 Task: Select Convenience. Add to cart, from Total Wine & More for 1123 Parrill Court, Portage, Indiana 46368, Cell Number 219-406-4695, following items : Jack Daniels Single Barrel Select (375 ml) - 1,_x000D_
H.K. Anderson Peanut Butter Pretzels - 2
Action: Mouse moved to (329, 150)
Screenshot: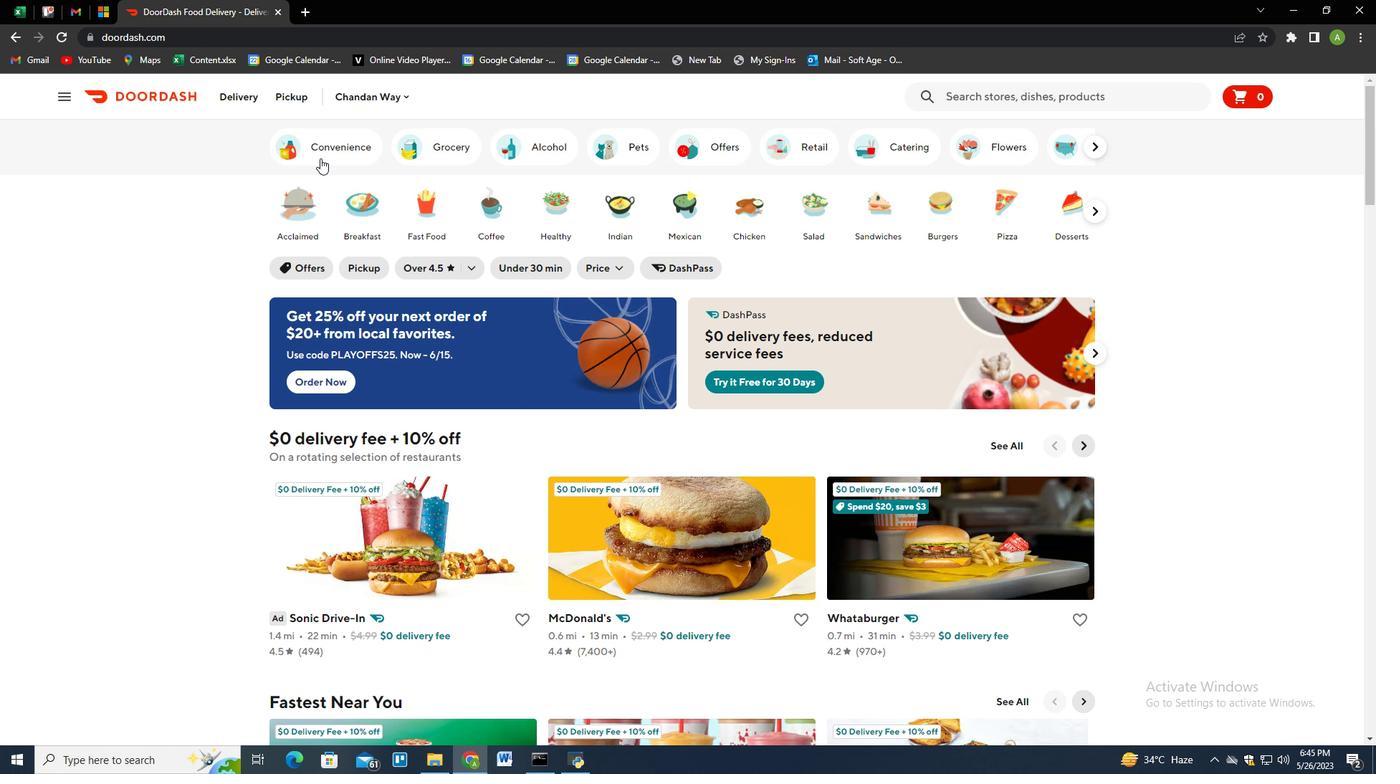 
Action: Mouse pressed left at (329, 150)
Screenshot: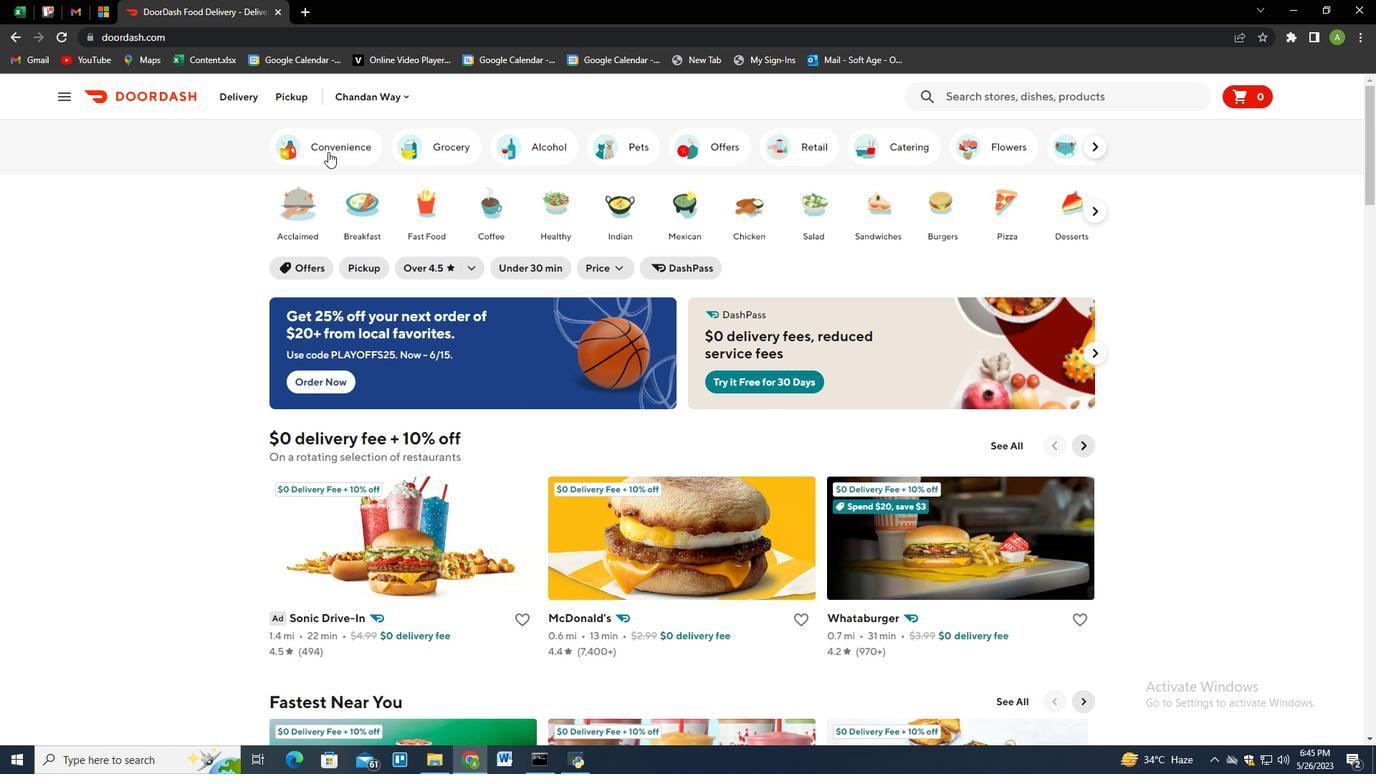 
Action: Mouse moved to (673, 508)
Screenshot: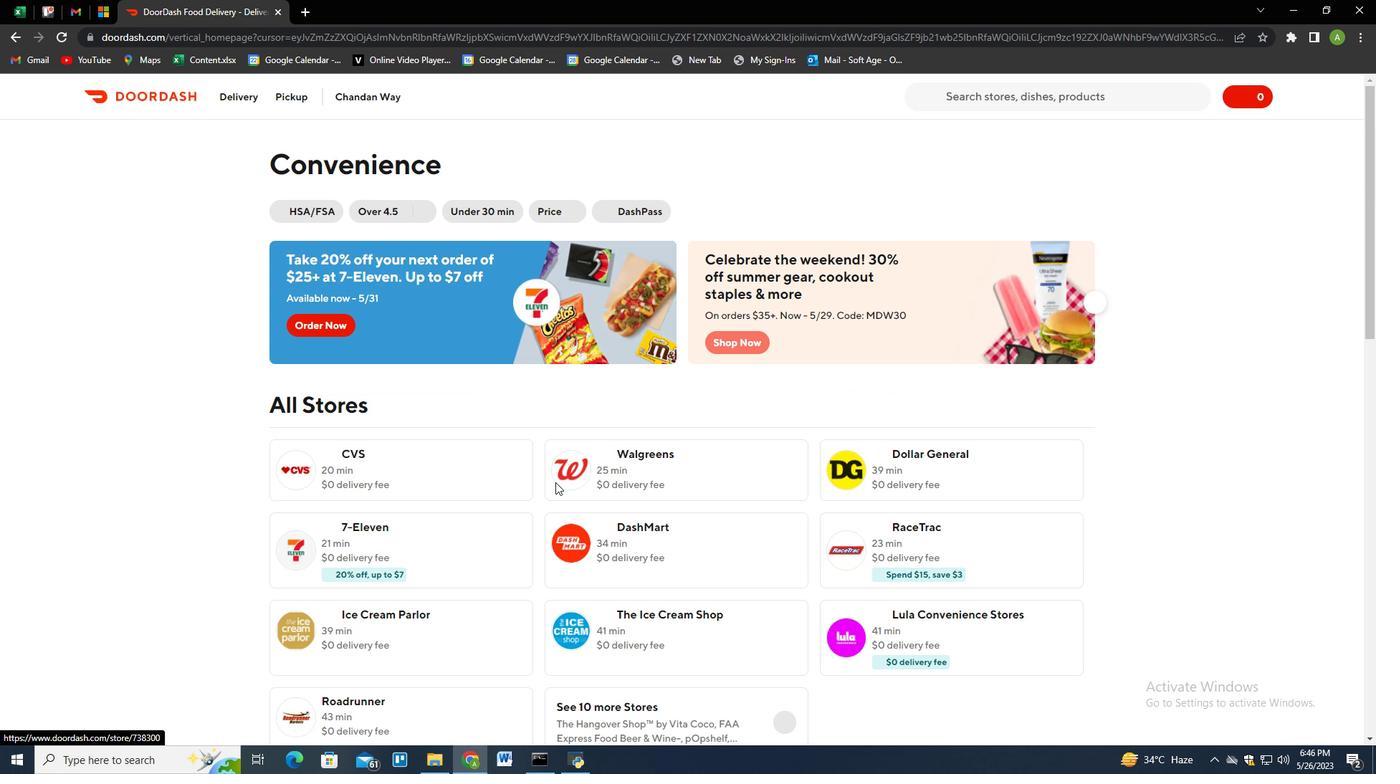 
Action: Mouse scrolled (673, 507) with delta (0, 0)
Screenshot: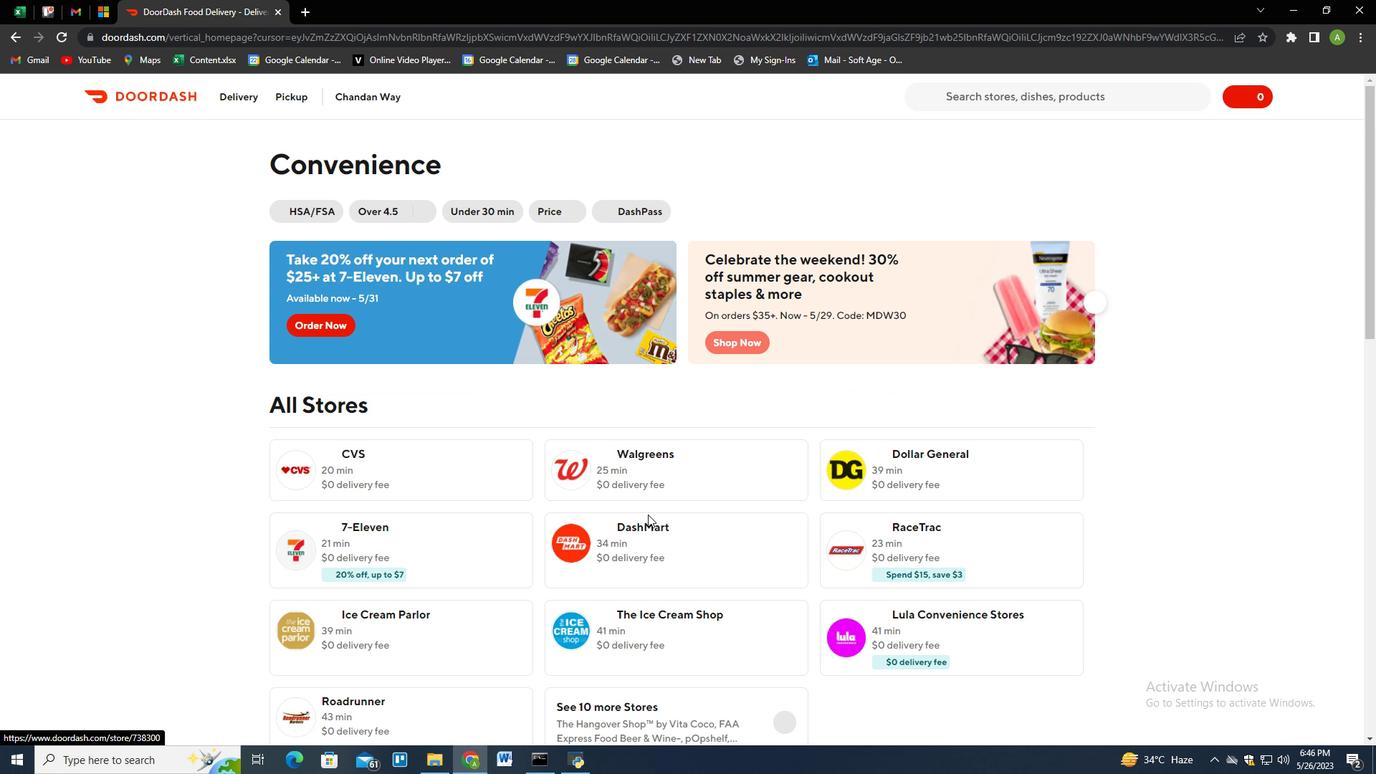 
Action: Mouse scrolled (673, 507) with delta (0, 0)
Screenshot: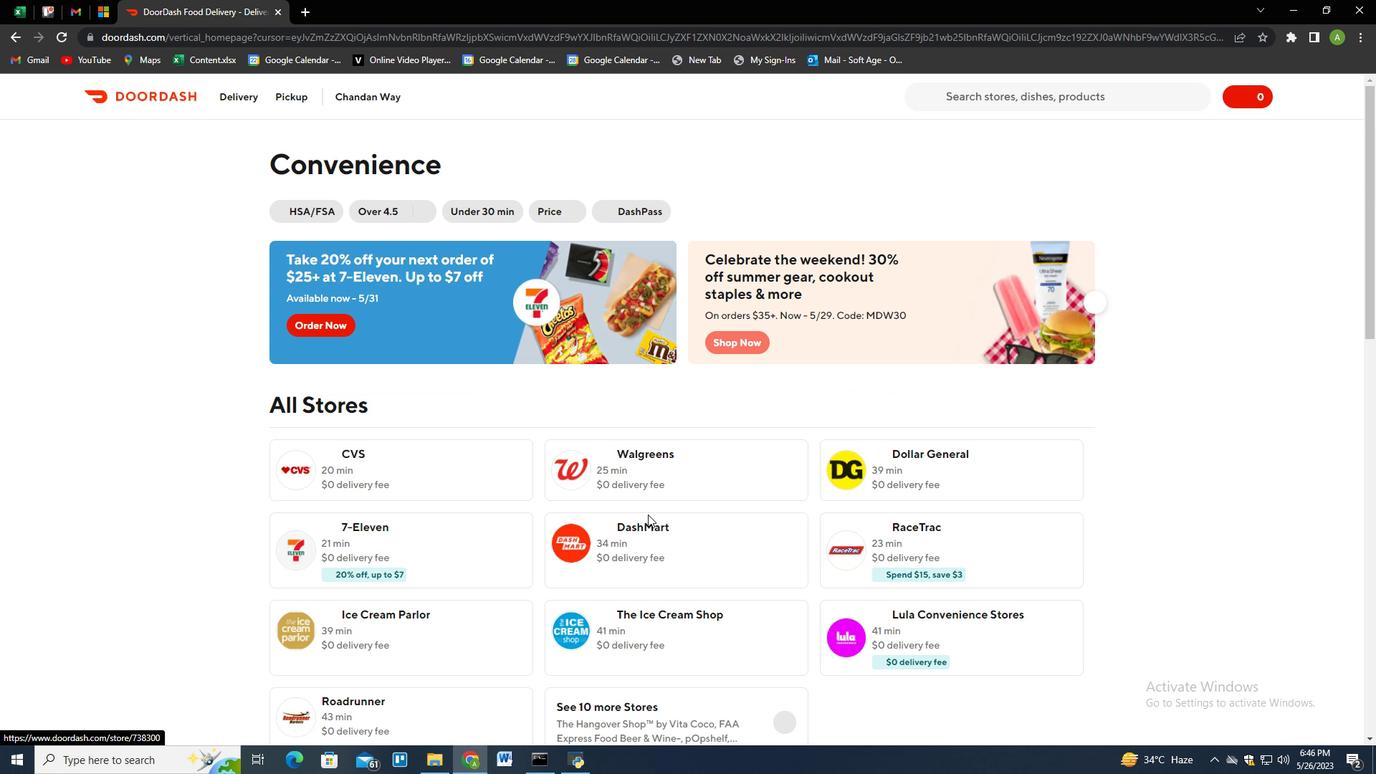 
Action: Mouse scrolled (673, 507) with delta (0, 0)
Screenshot: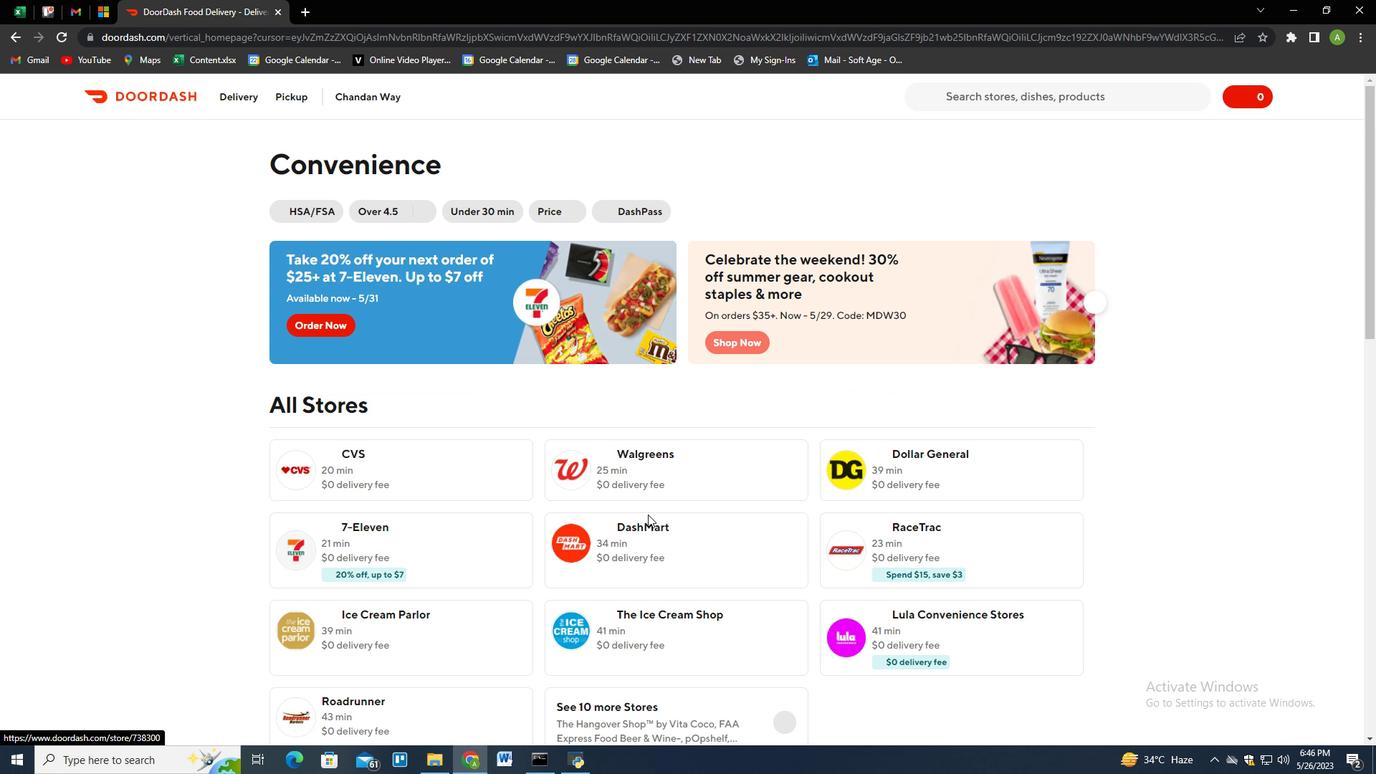 
Action: Mouse scrolled (673, 507) with delta (0, 0)
Screenshot: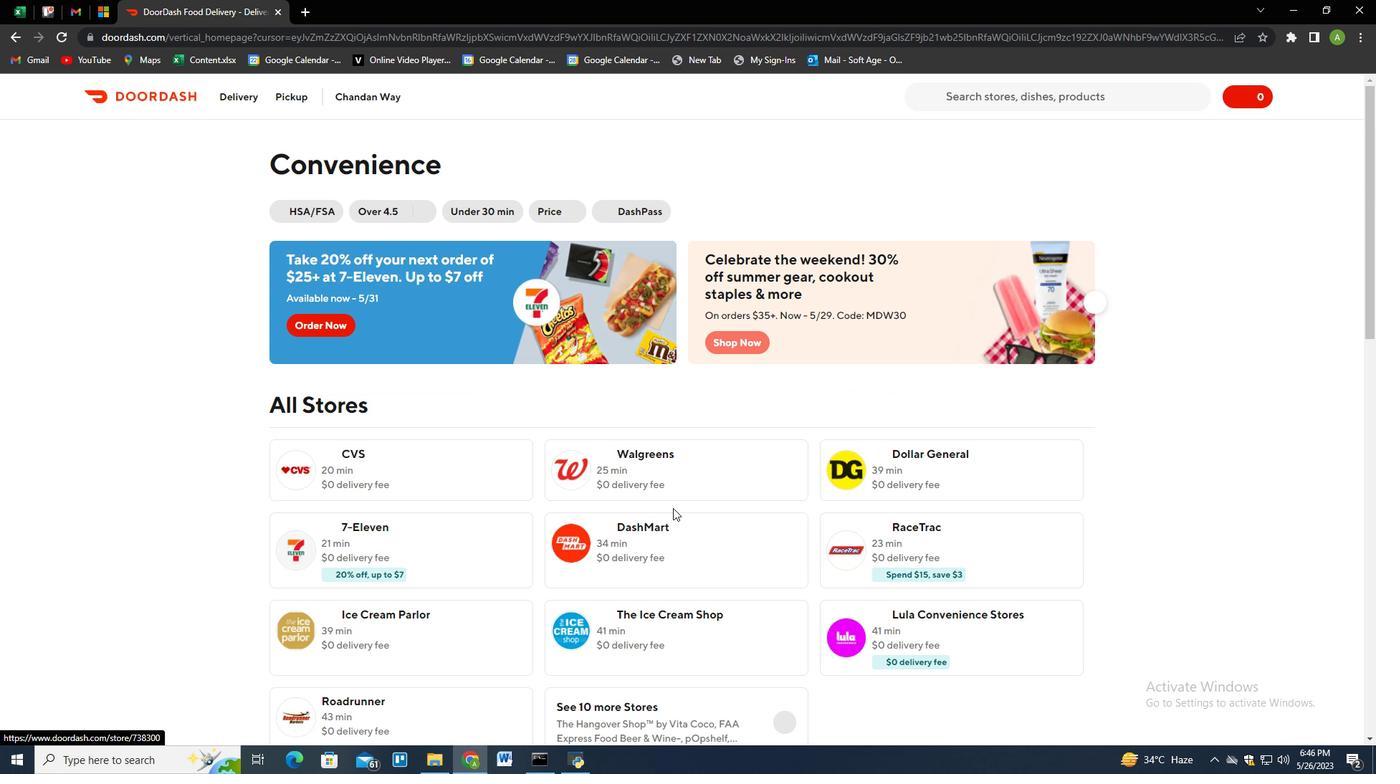 
Action: Mouse moved to (777, 430)
Screenshot: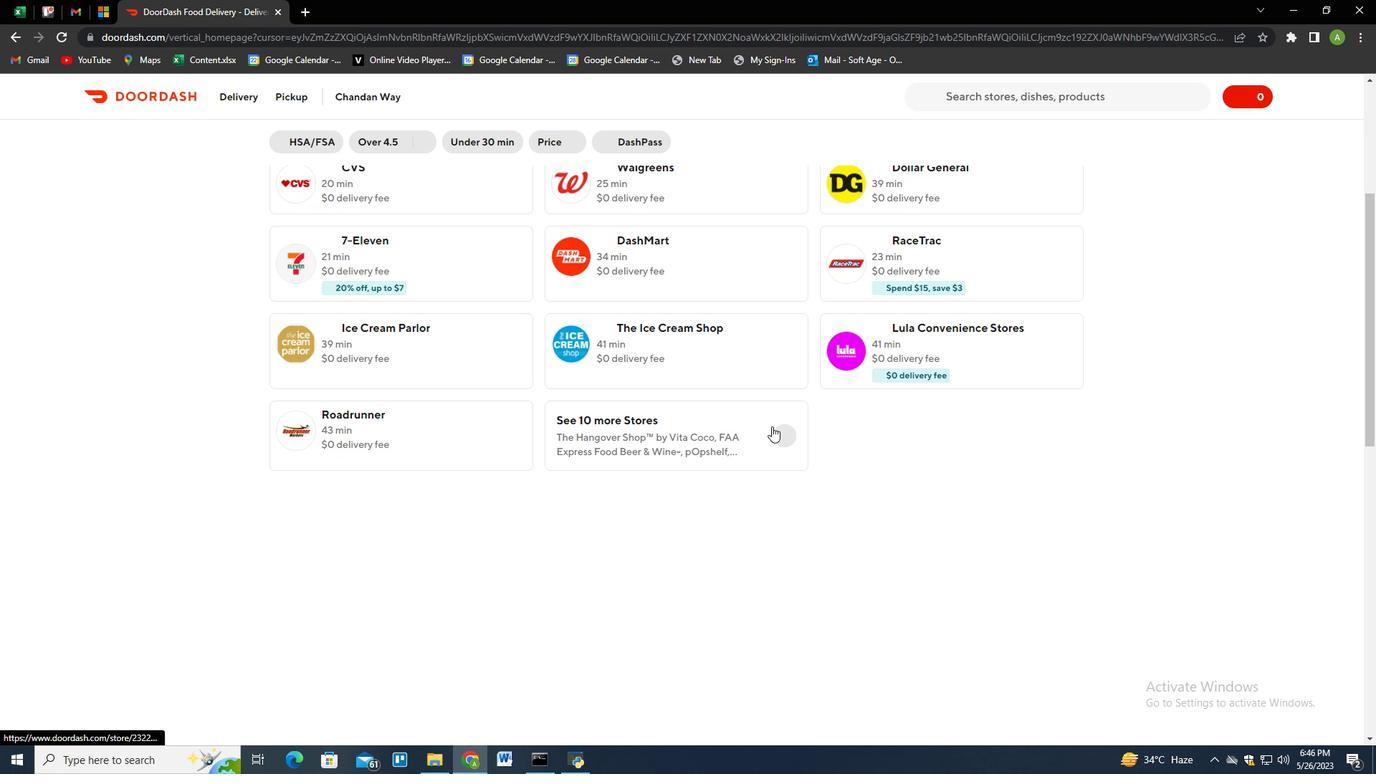 
Action: Mouse pressed left at (777, 430)
Screenshot: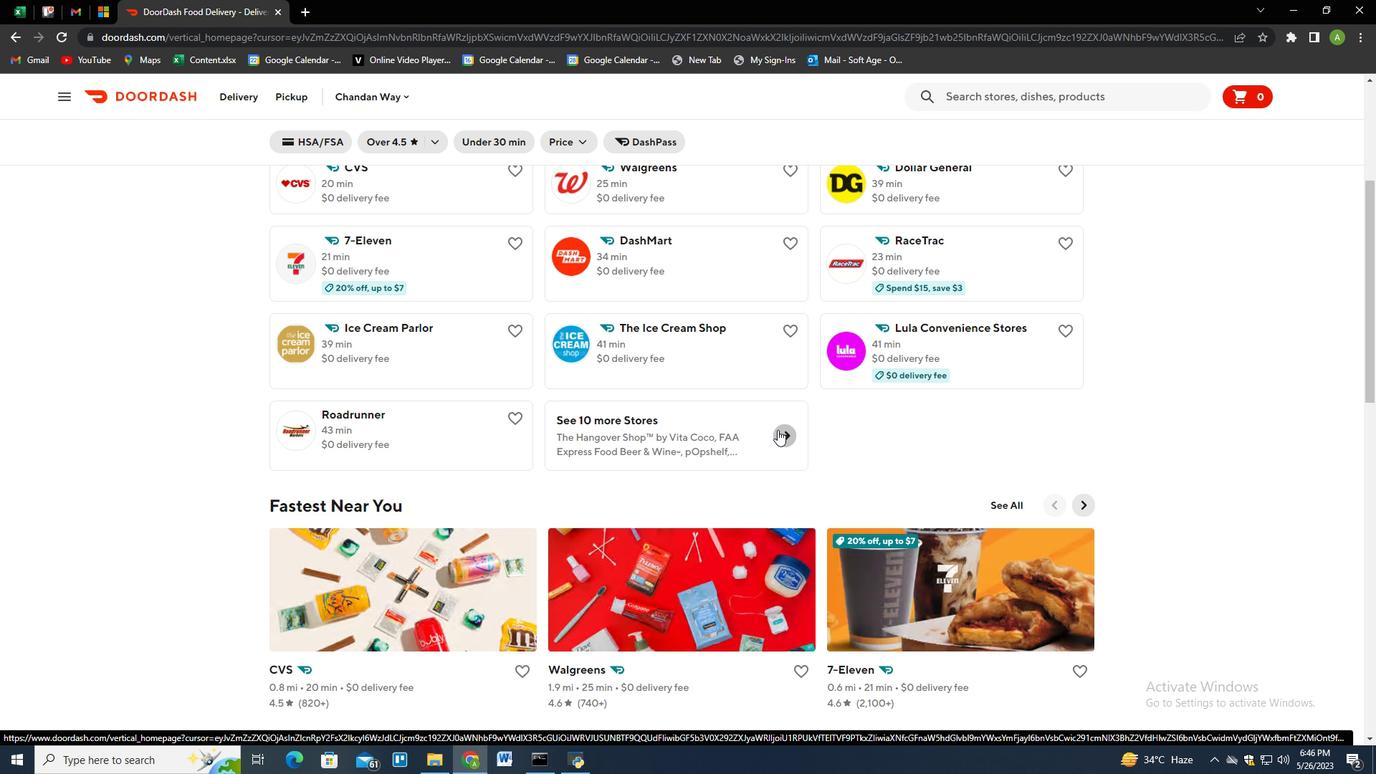 
Action: Mouse moved to (419, 606)
Screenshot: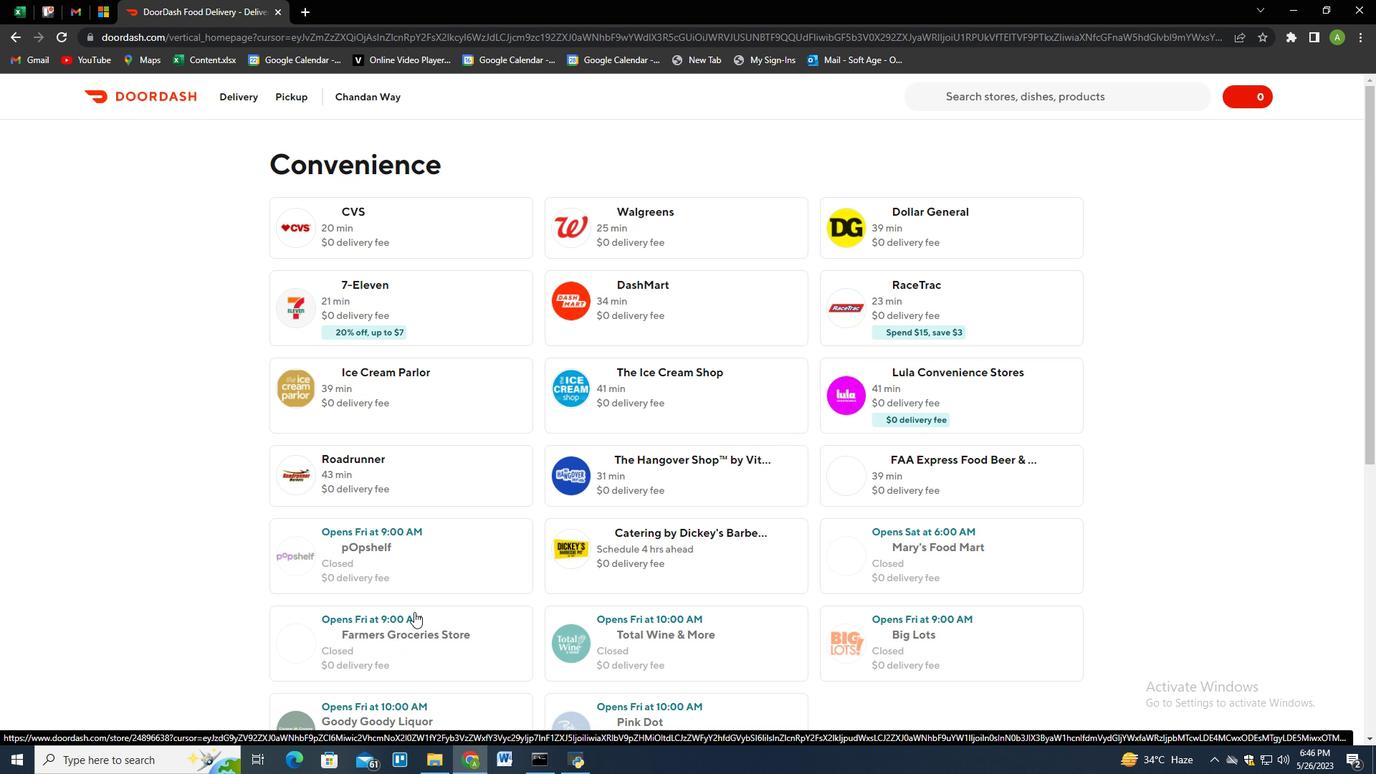 
Action: Mouse scrolled (419, 605) with delta (0, 0)
Screenshot: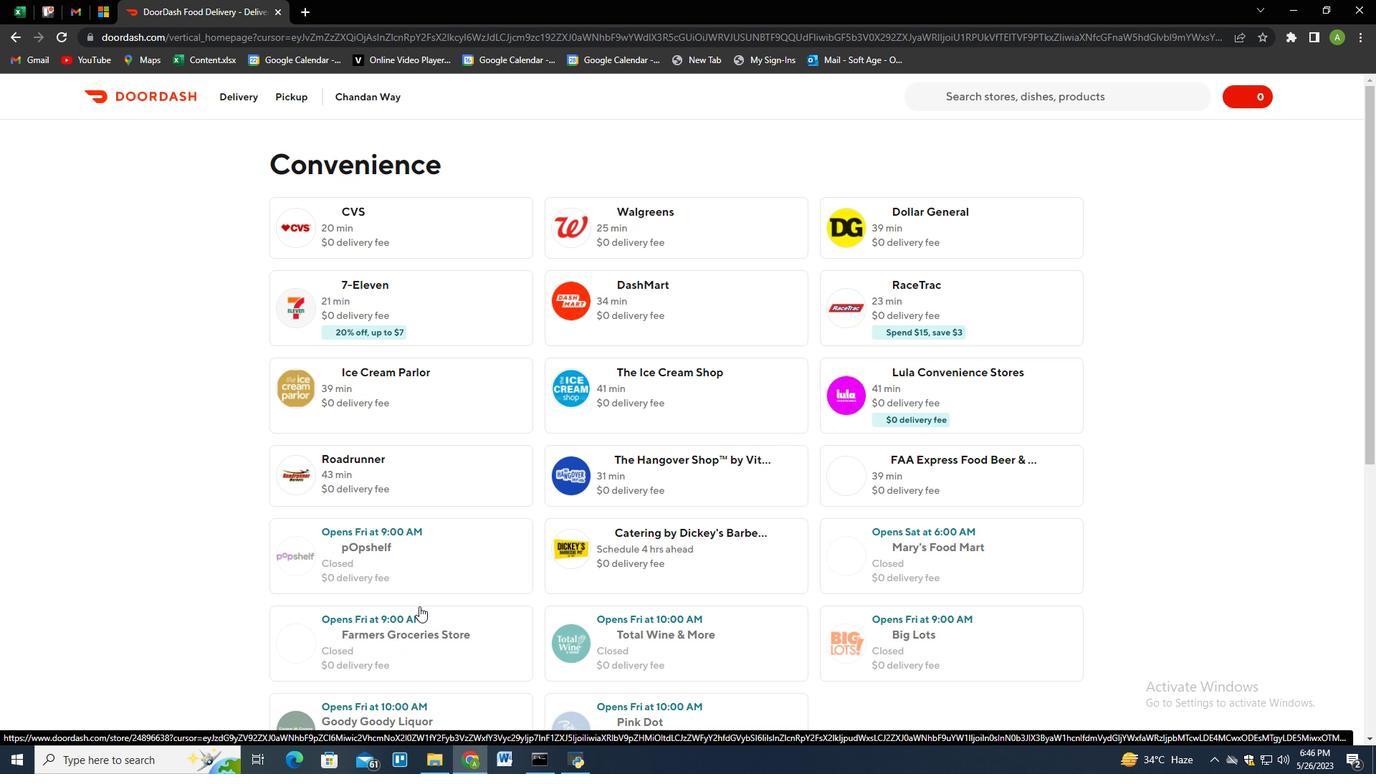
Action: Mouse moved to (590, 561)
Screenshot: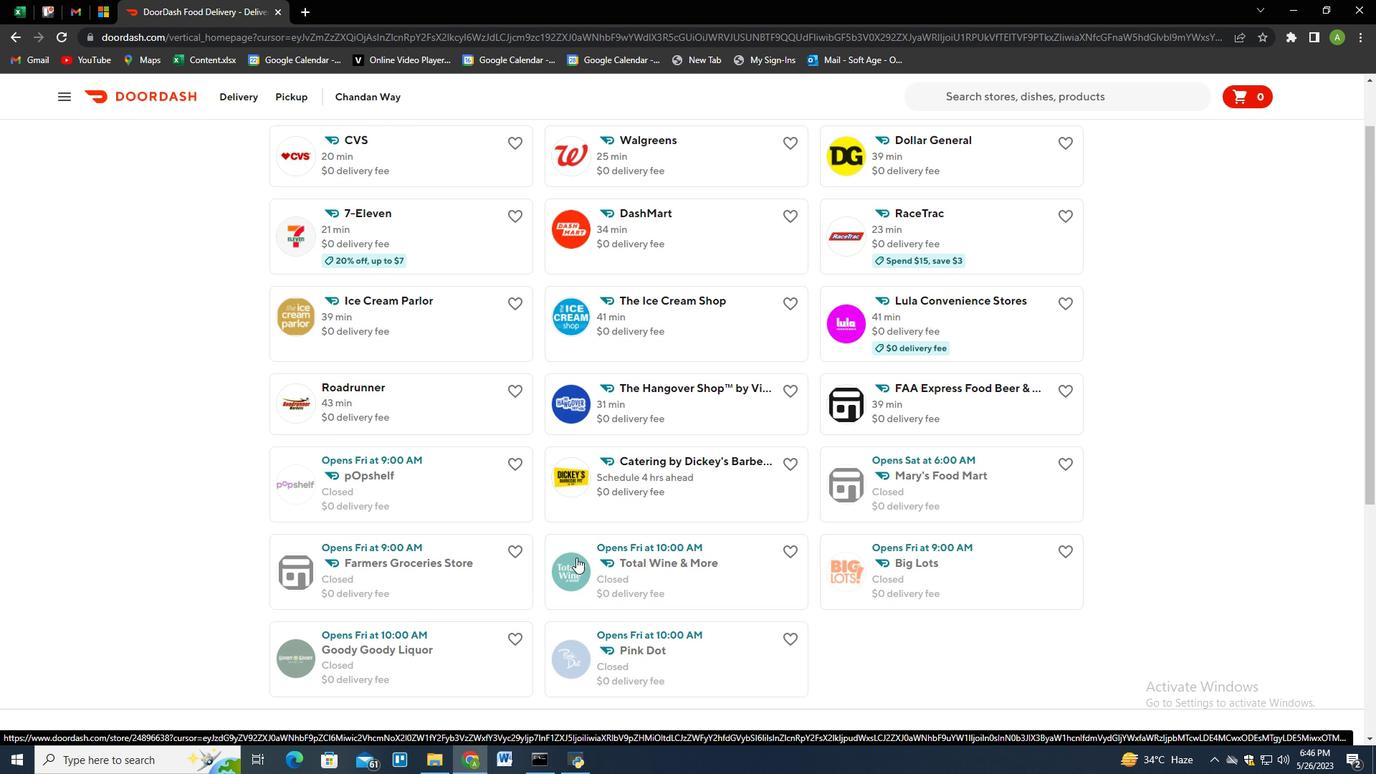 
Action: Mouse pressed left at (590, 561)
Screenshot: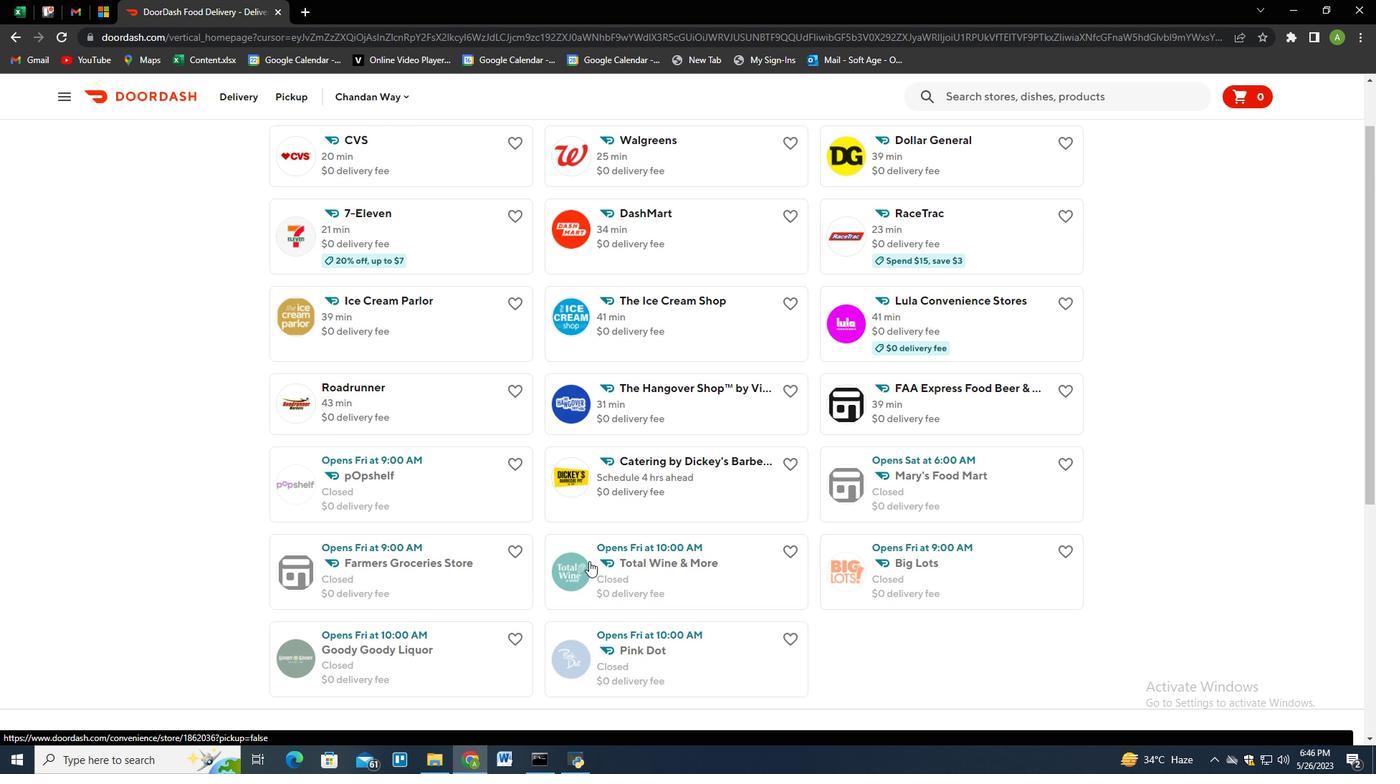 
Action: Mouse moved to (299, 93)
Screenshot: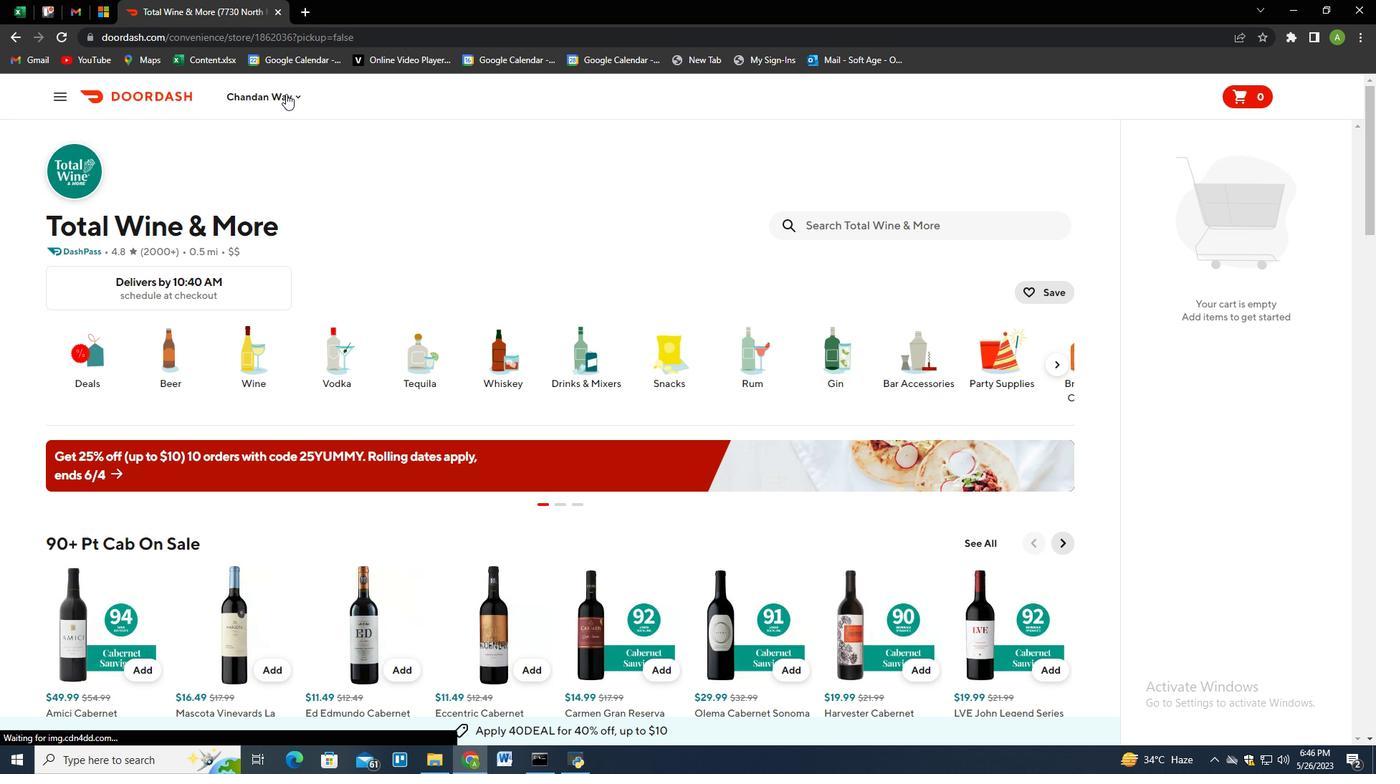 
Action: Mouse pressed left at (299, 93)
Screenshot: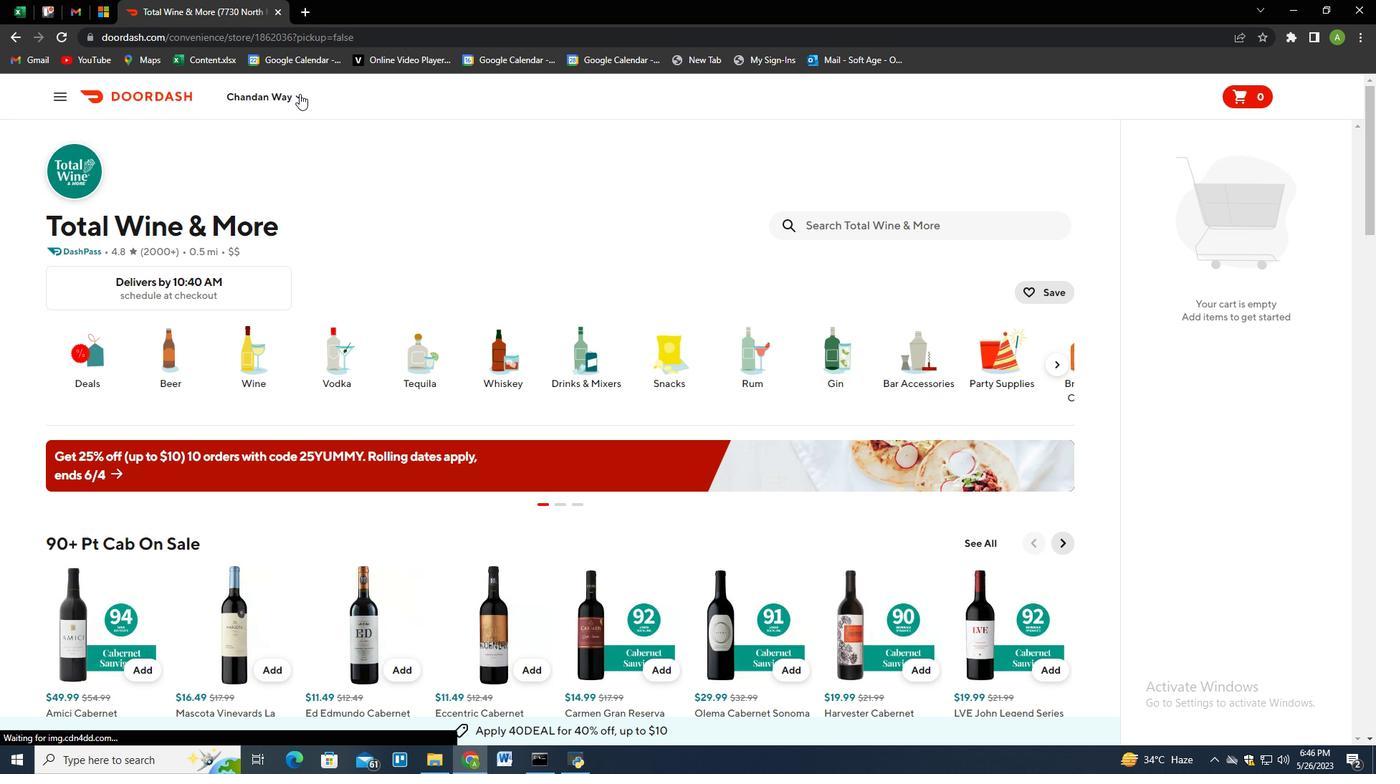 
Action: Mouse moved to (309, 149)
Screenshot: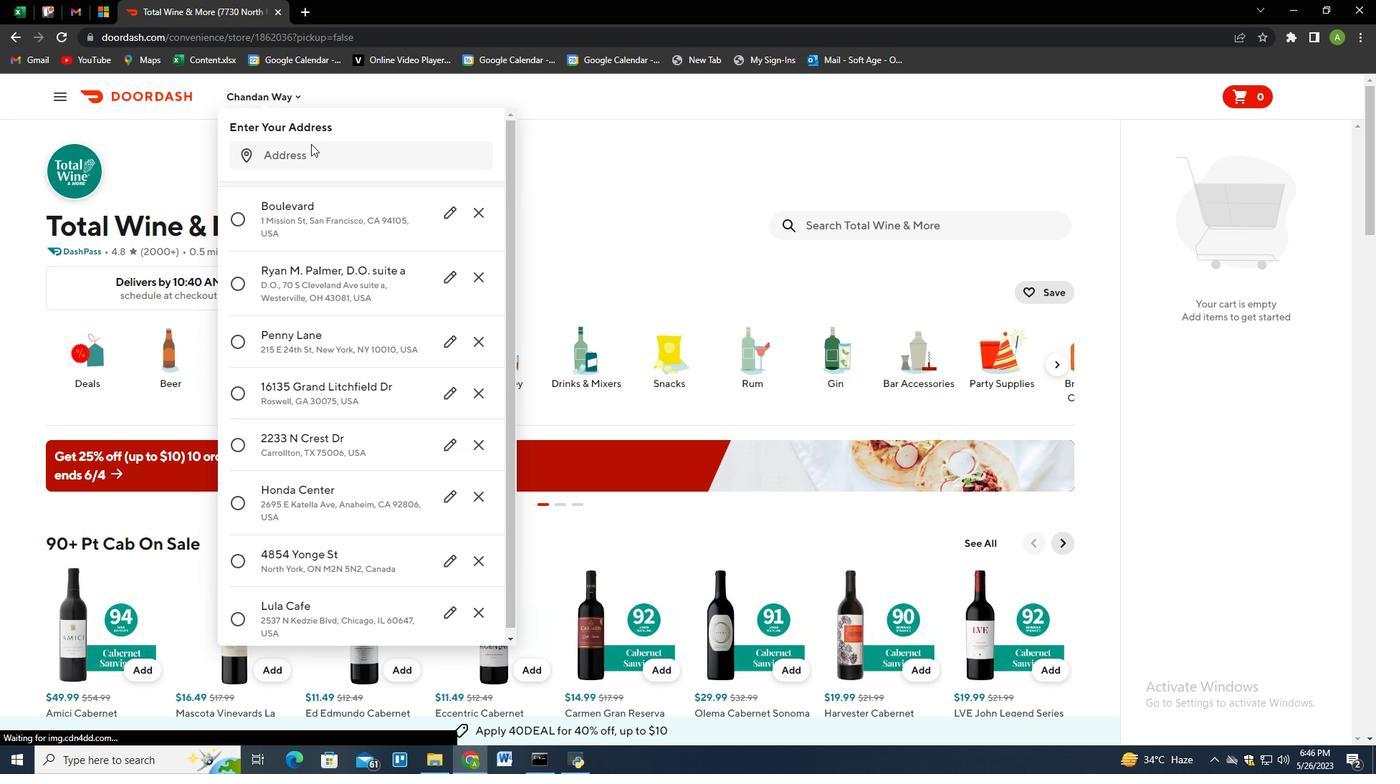 
Action: Mouse pressed left at (309, 149)
Screenshot: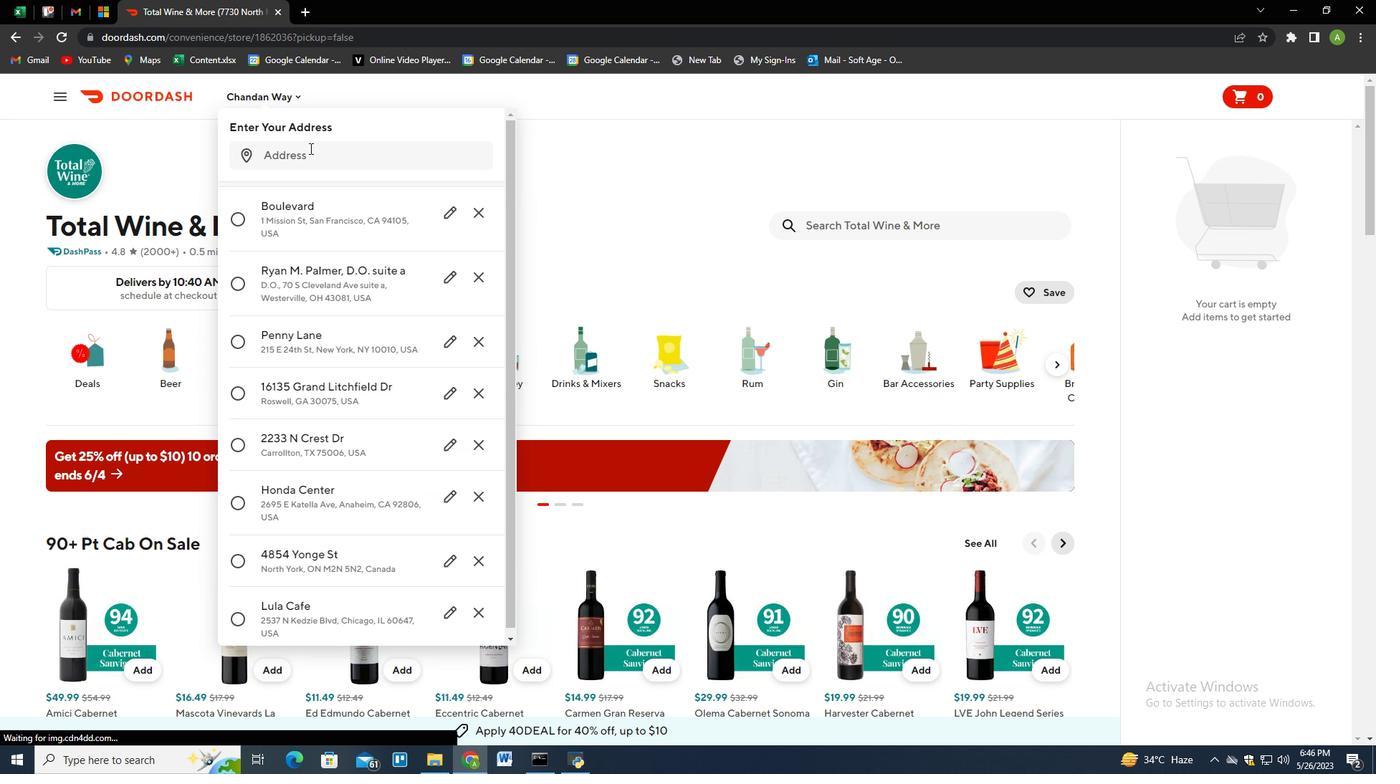 
Action: Mouse moved to (331, 126)
Screenshot: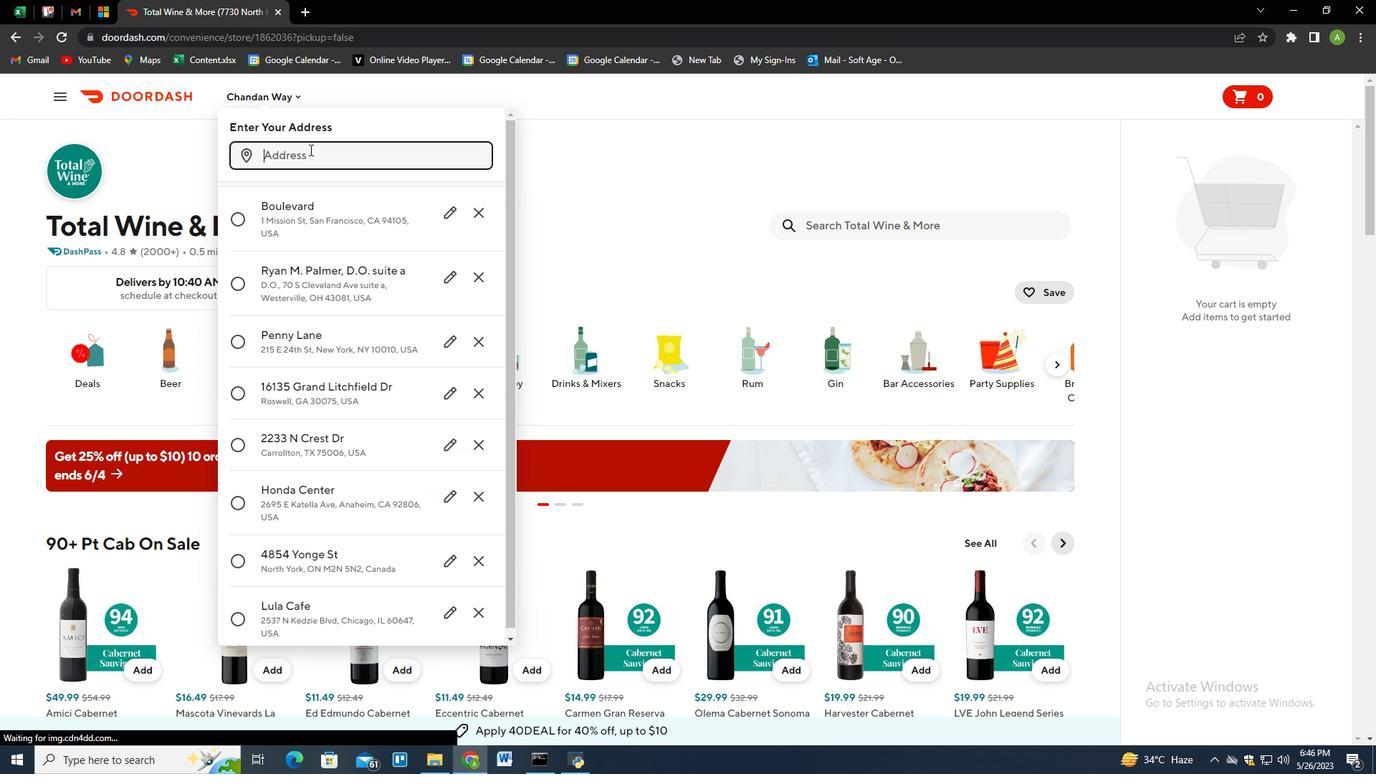 
Action: Key pressed 1123<Key.space>parrill<Key.space>court,<Key.space>o<Key.backspace>portage,<Key.space>indiana<Key.space>46368<Key.enter>
Screenshot: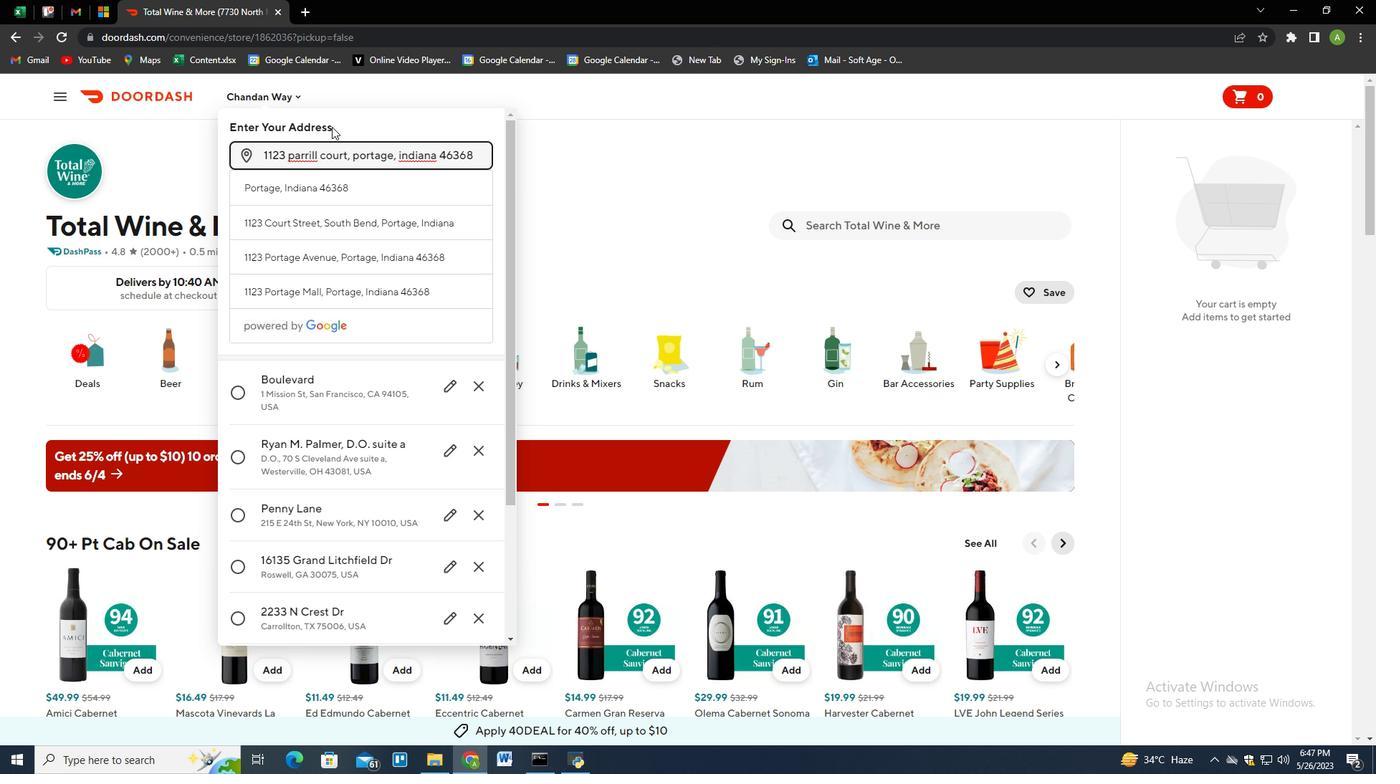 
Action: Mouse moved to (438, 549)
Screenshot: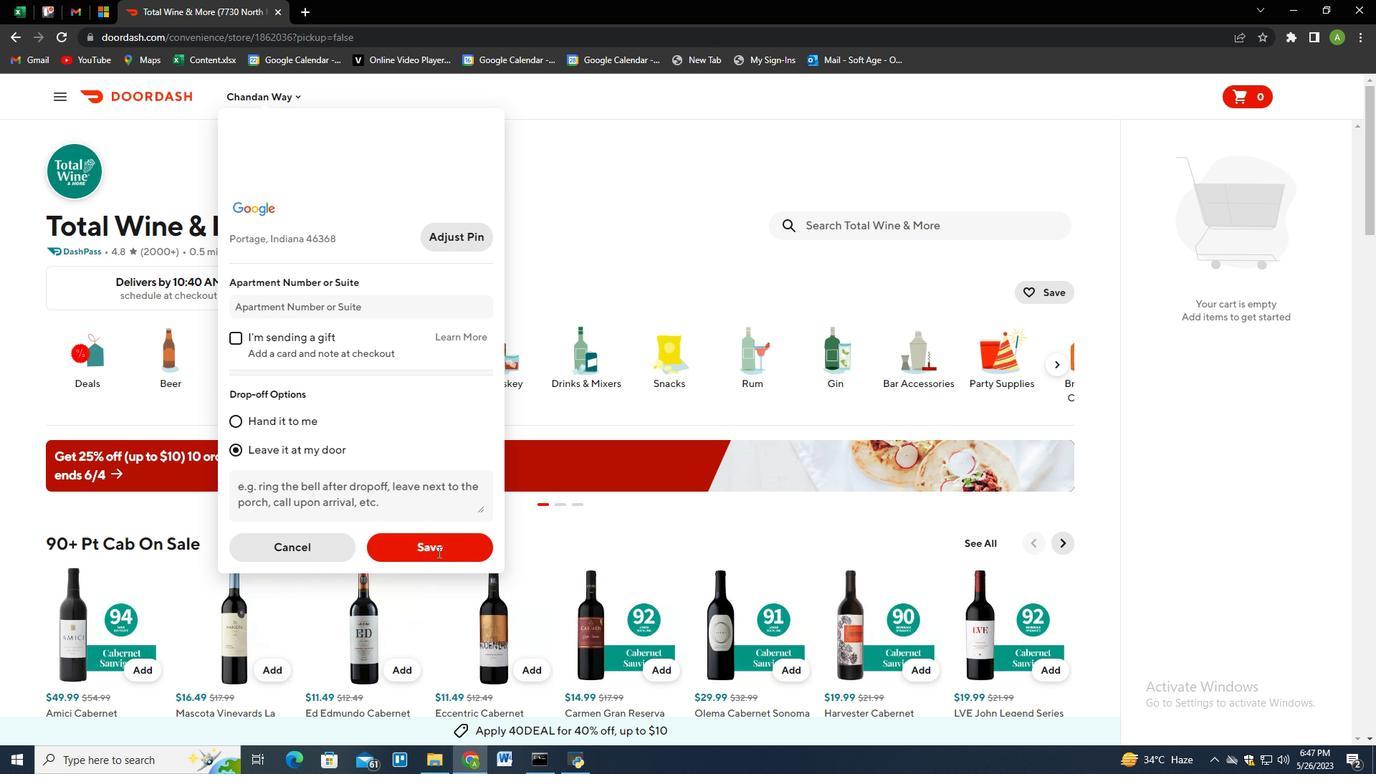 
Action: Mouse pressed left at (438, 549)
Screenshot: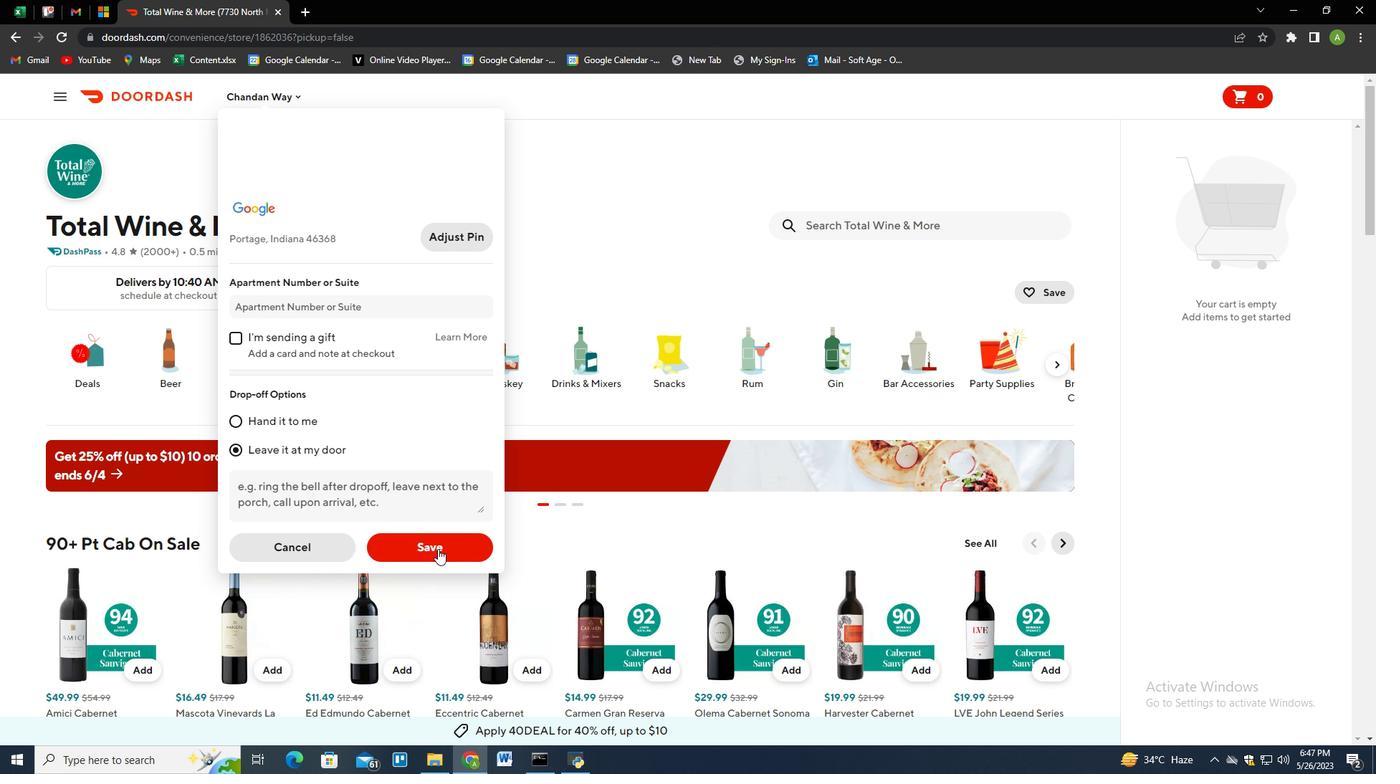 
Action: Mouse moved to (450, 623)
Screenshot: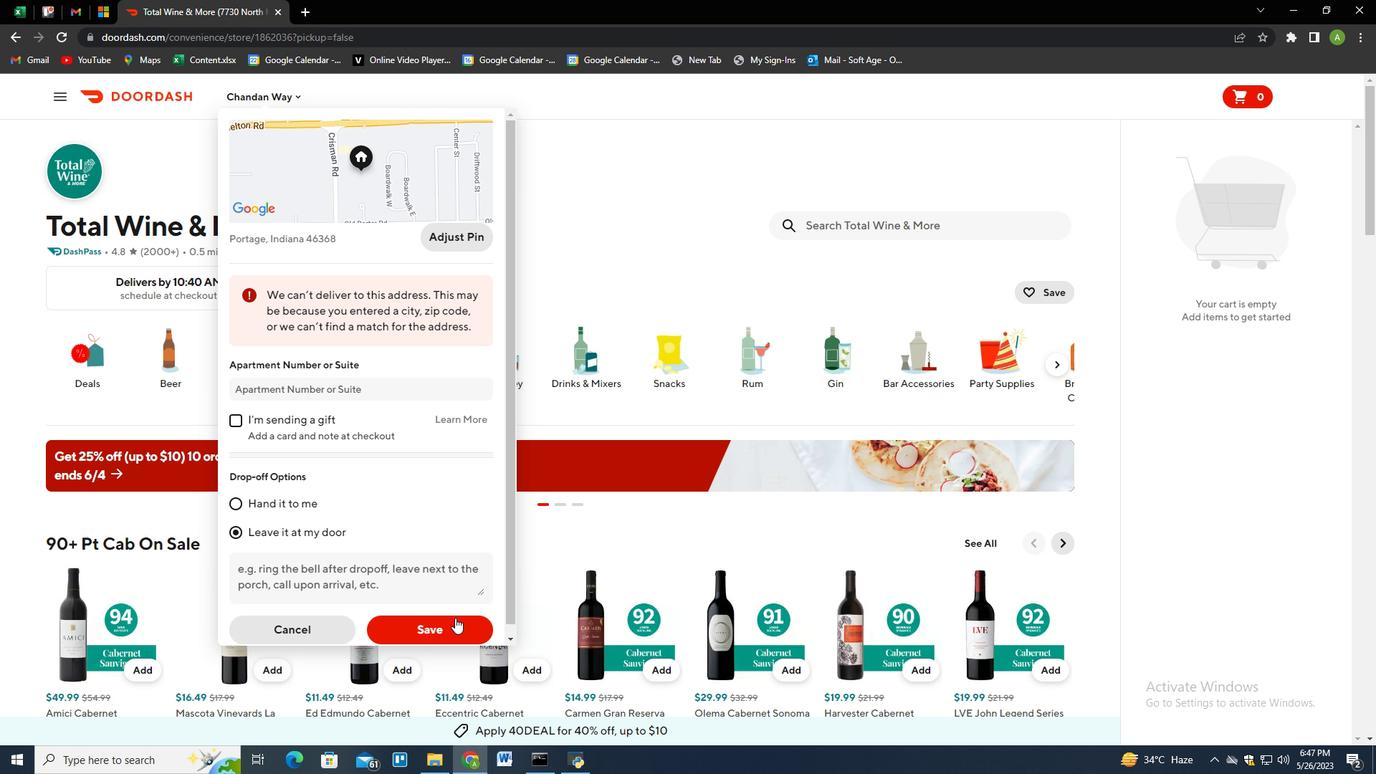 
Action: Mouse pressed left at (450, 623)
Screenshot: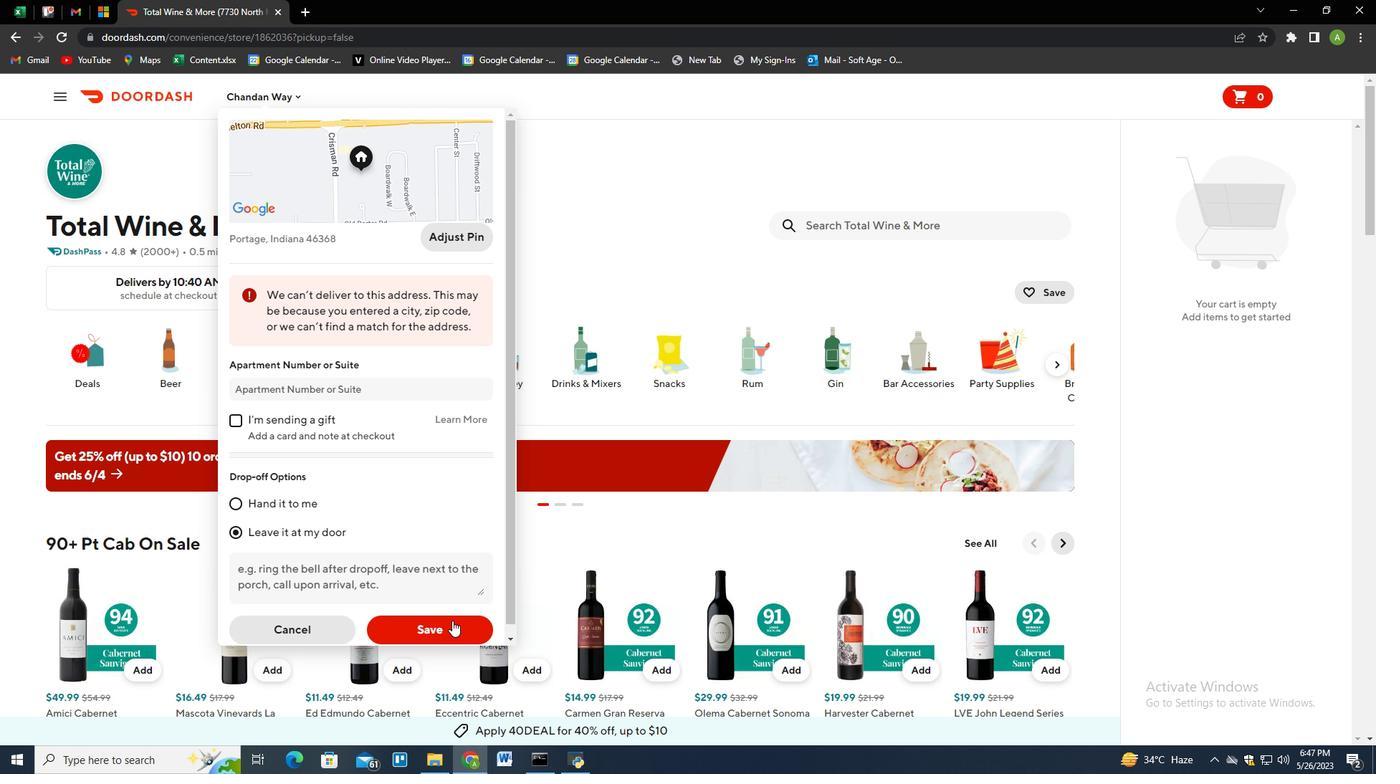 
Action: Mouse moved to (891, 227)
Screenshot: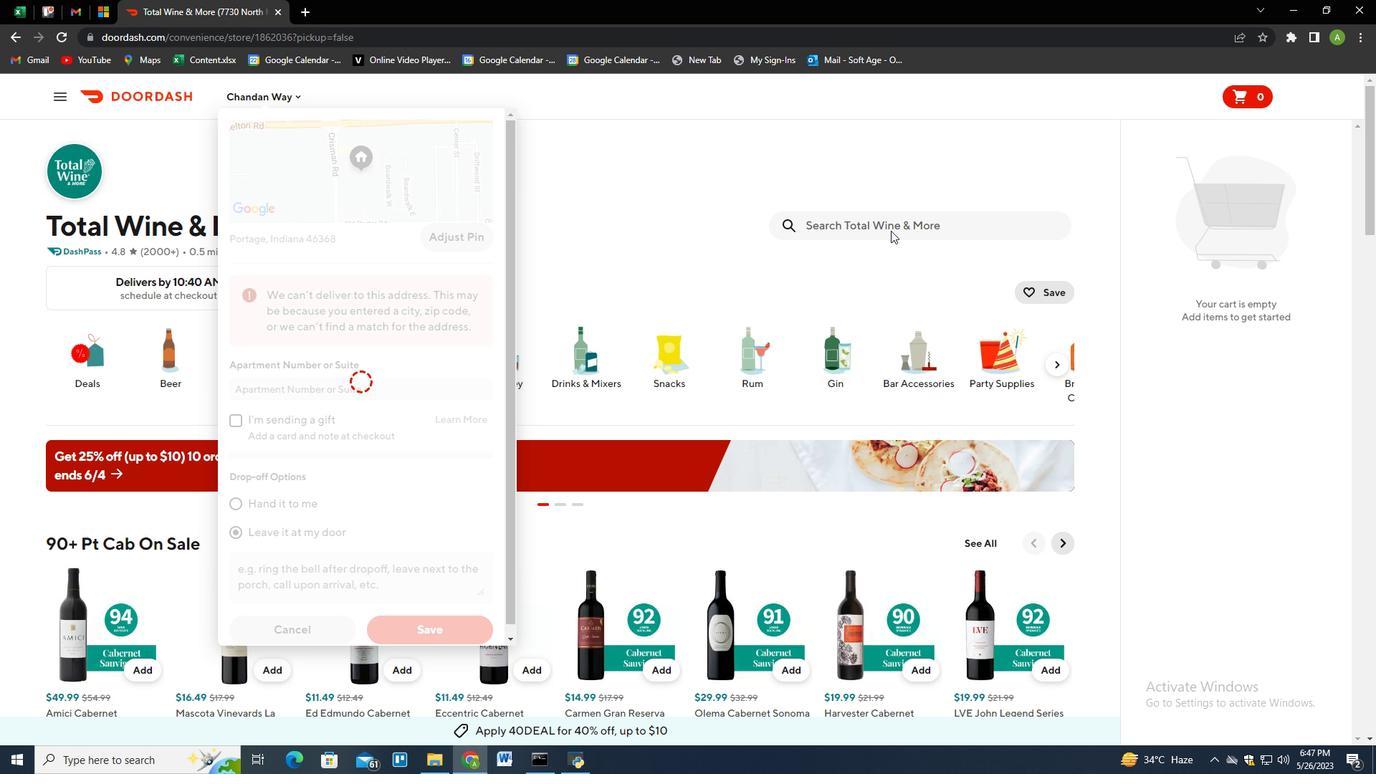 
Action: Mouse pressed left at (891, 227)
Screenshot: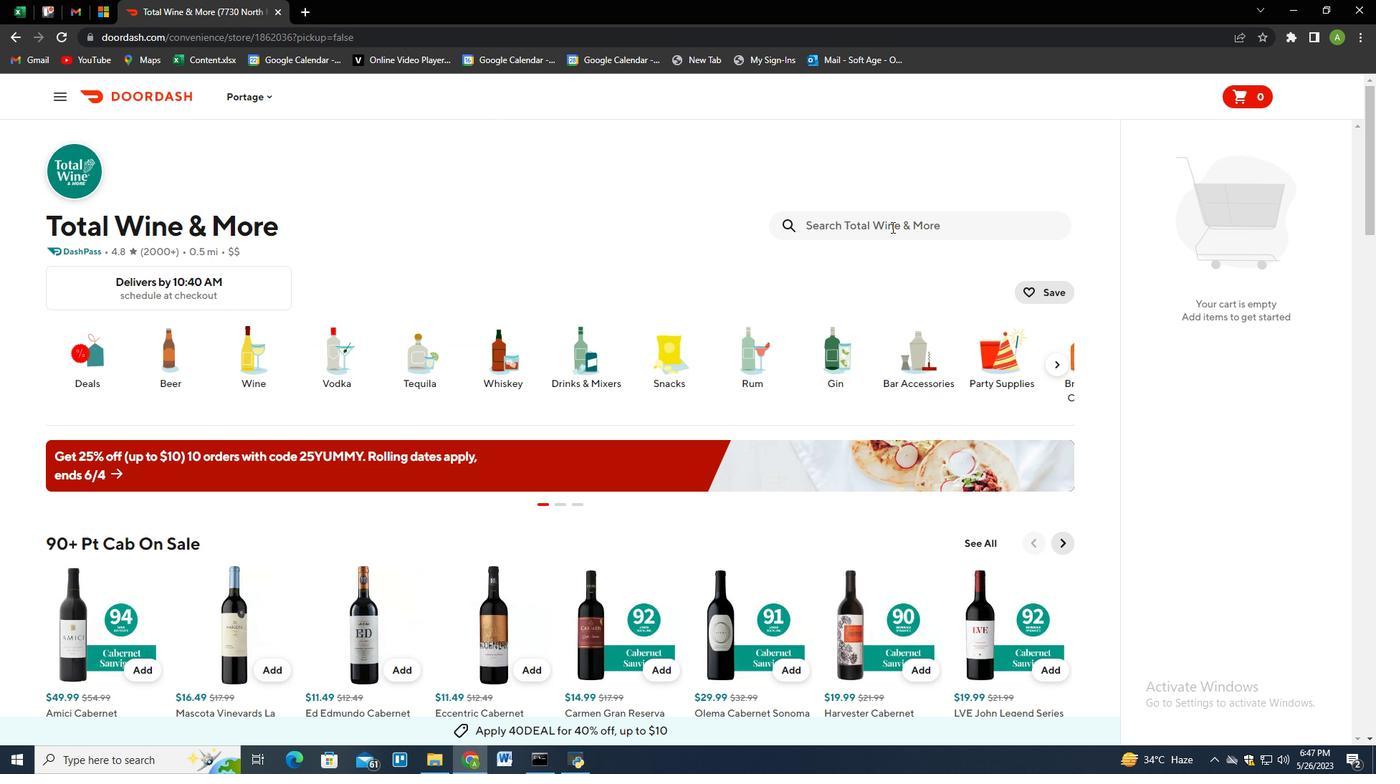 
Action: Key pressed jack<Key.space>daniels<Key.space>single<Key.space>barrel<Key.space>select<Key.space><Key.shift>(375<Key.space>ml<Key.shift>)<Key.enter>
Screenshot: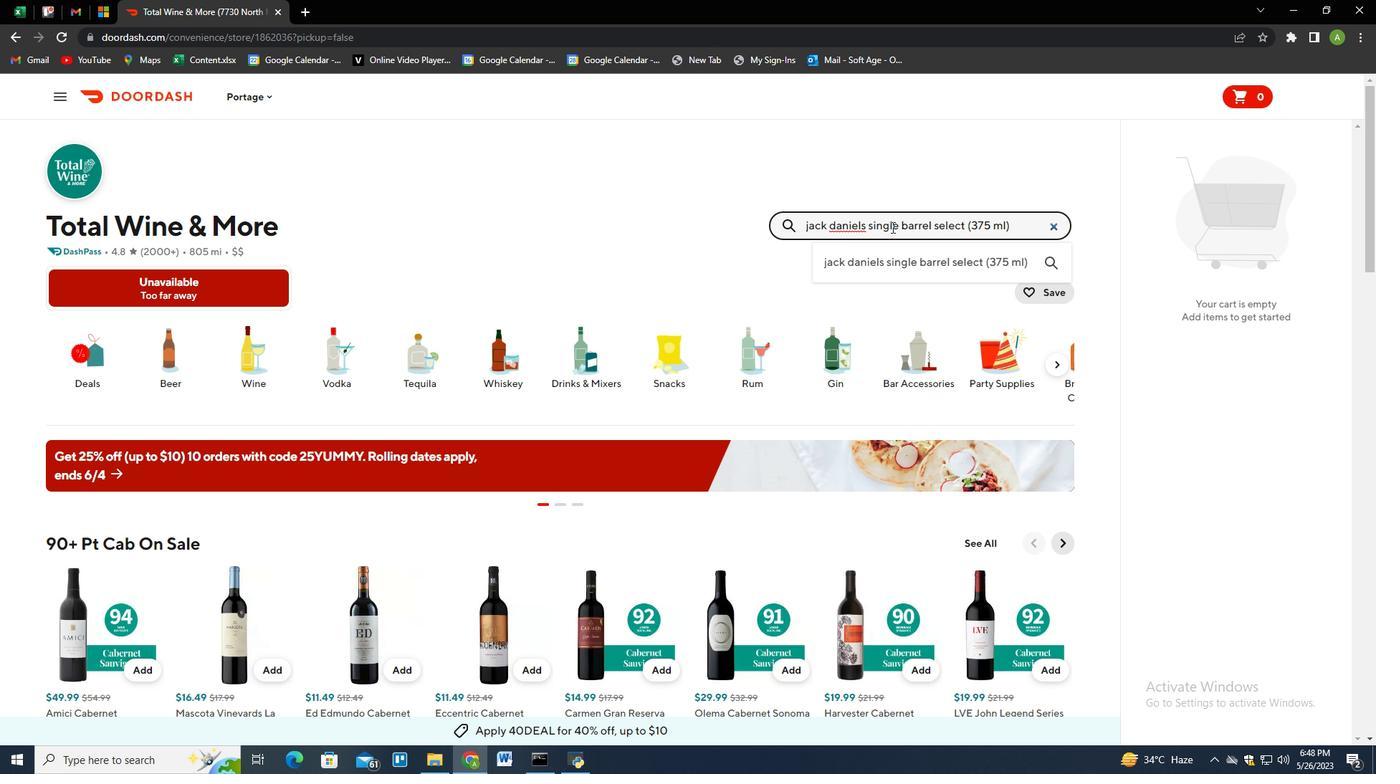 
Action: Mouse moved to (127, 375)
Screenshot: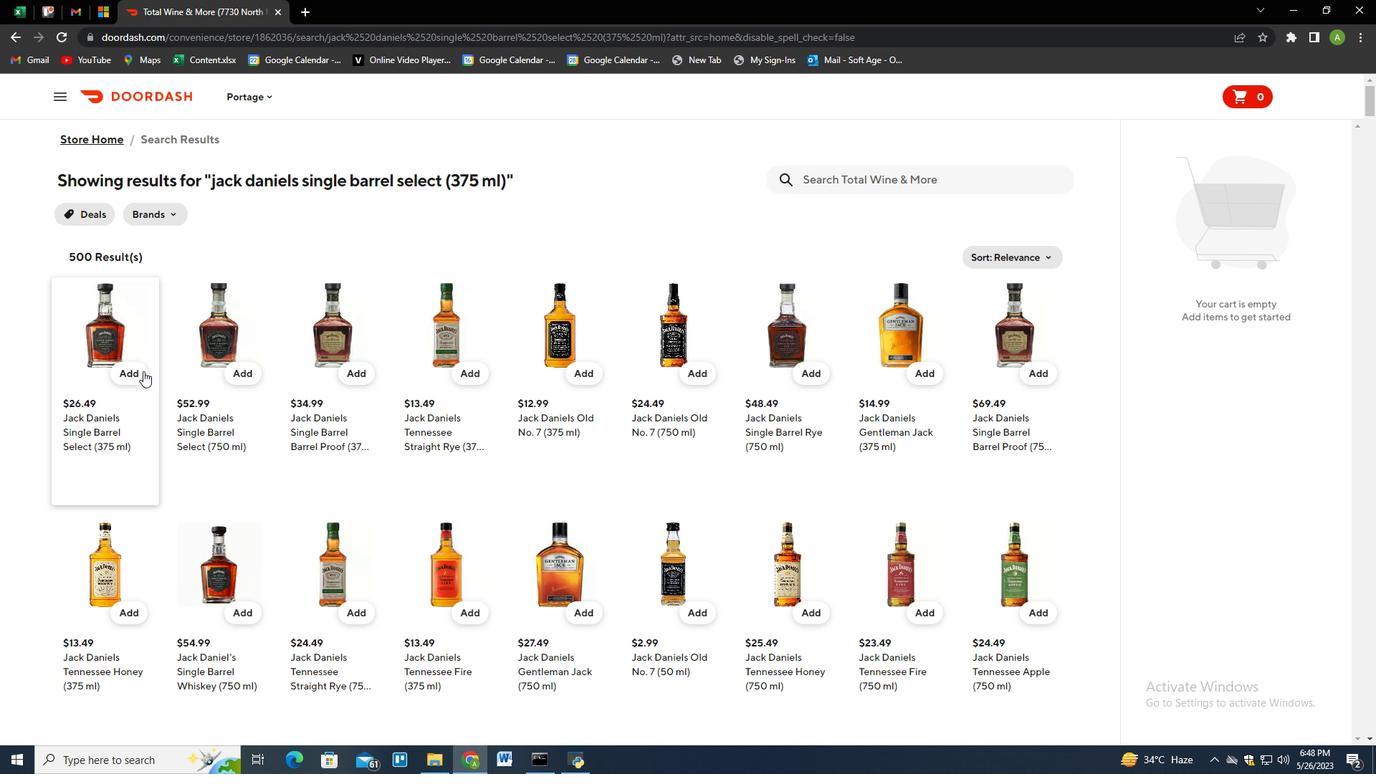 
Action: Mouse pressed left at (127, 375)
Screenshot: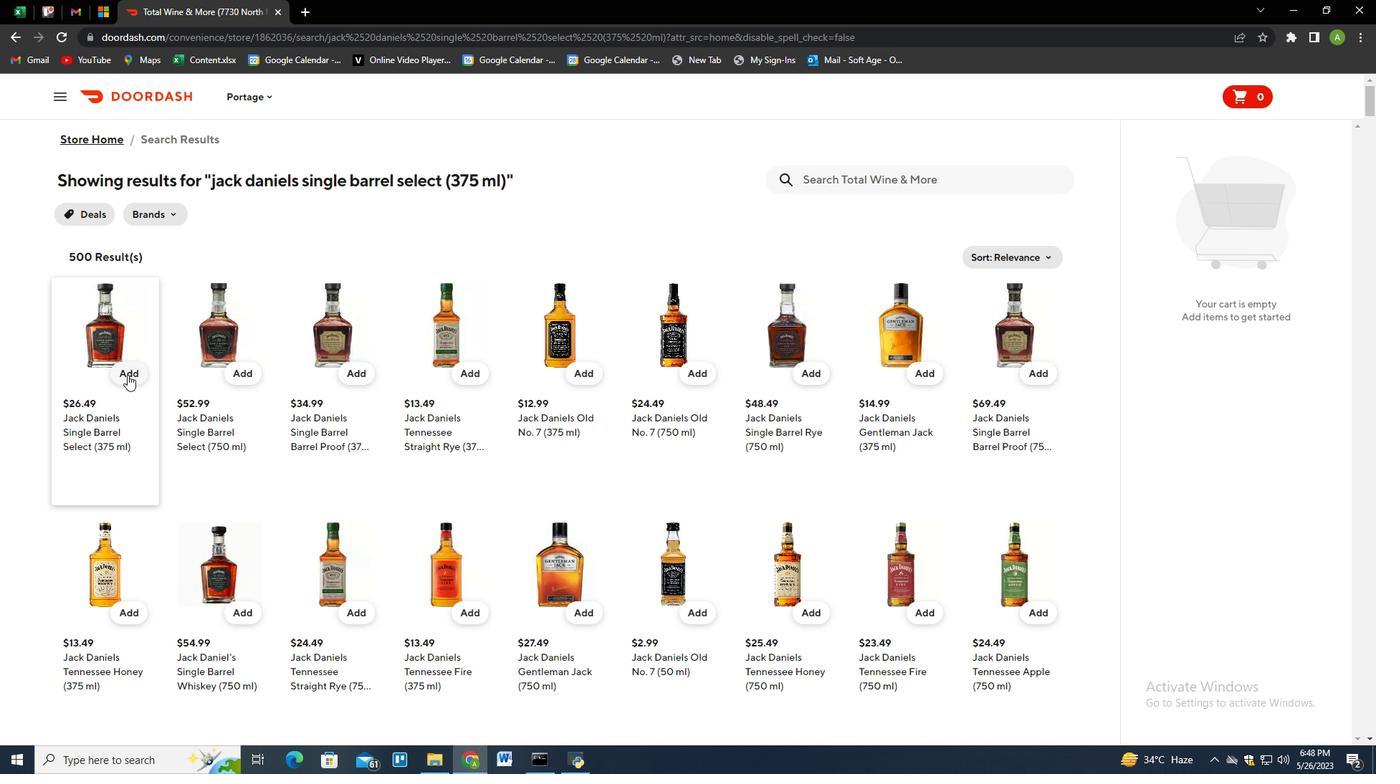 
Action: Mouse moved to (818, 176)
Screenshot: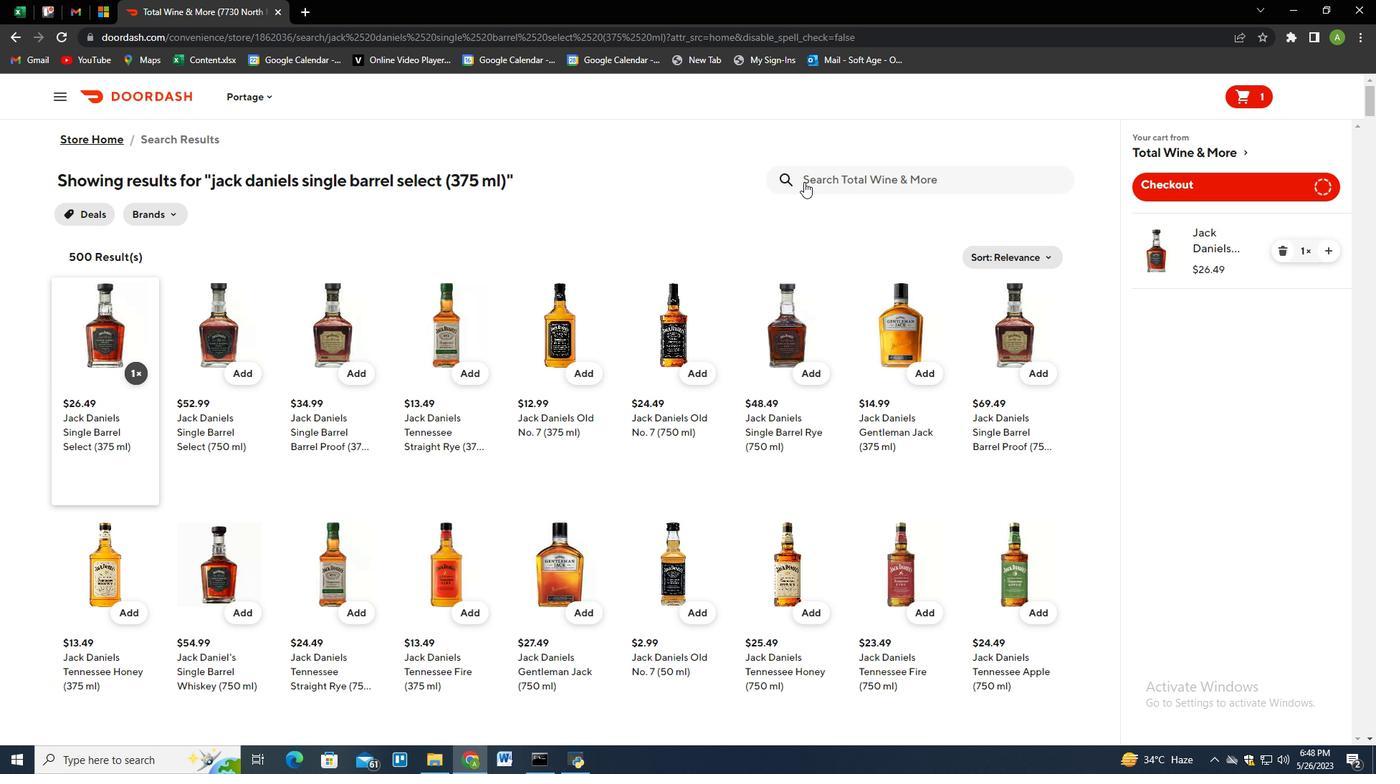 
Action: Mouse pressed left at (818, 176)
Screenshot: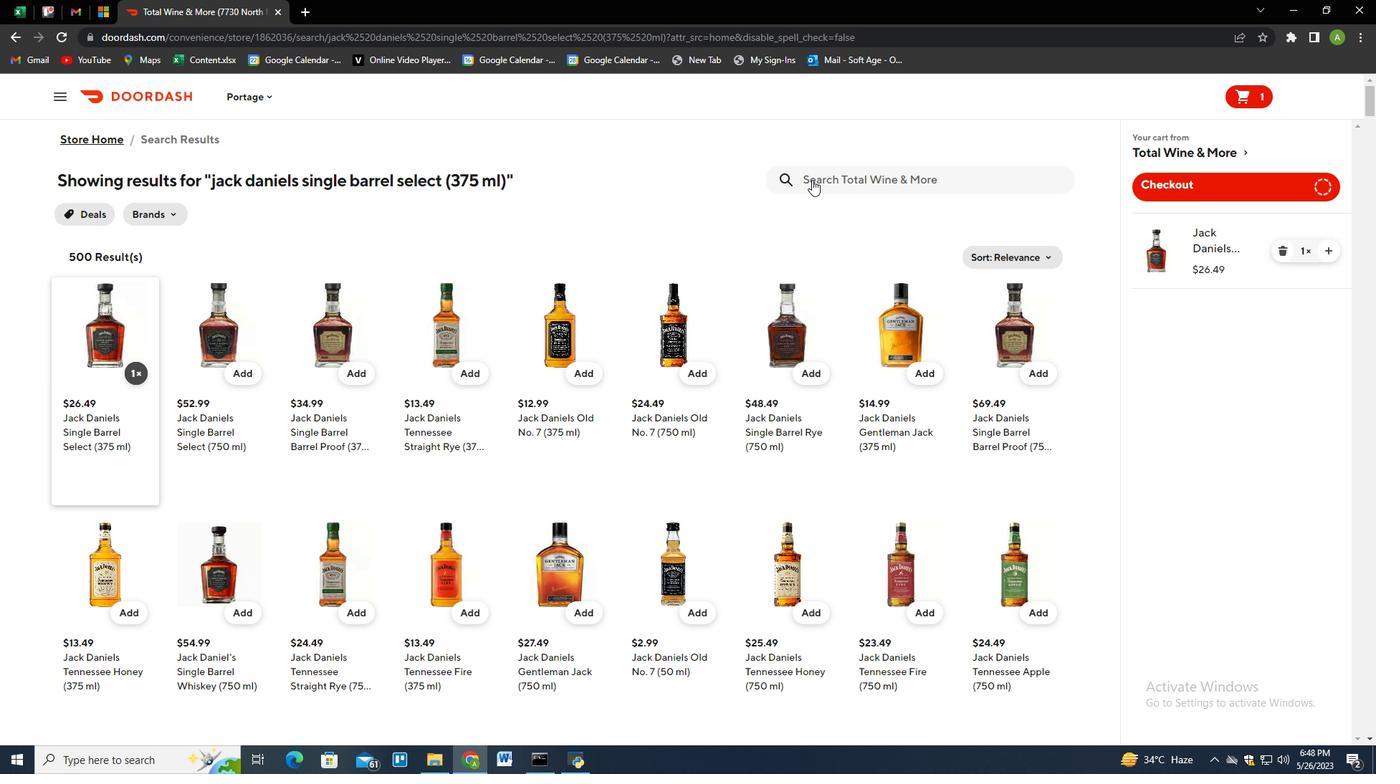 
Action: Mouse moved to (843, 176)
Screenshot: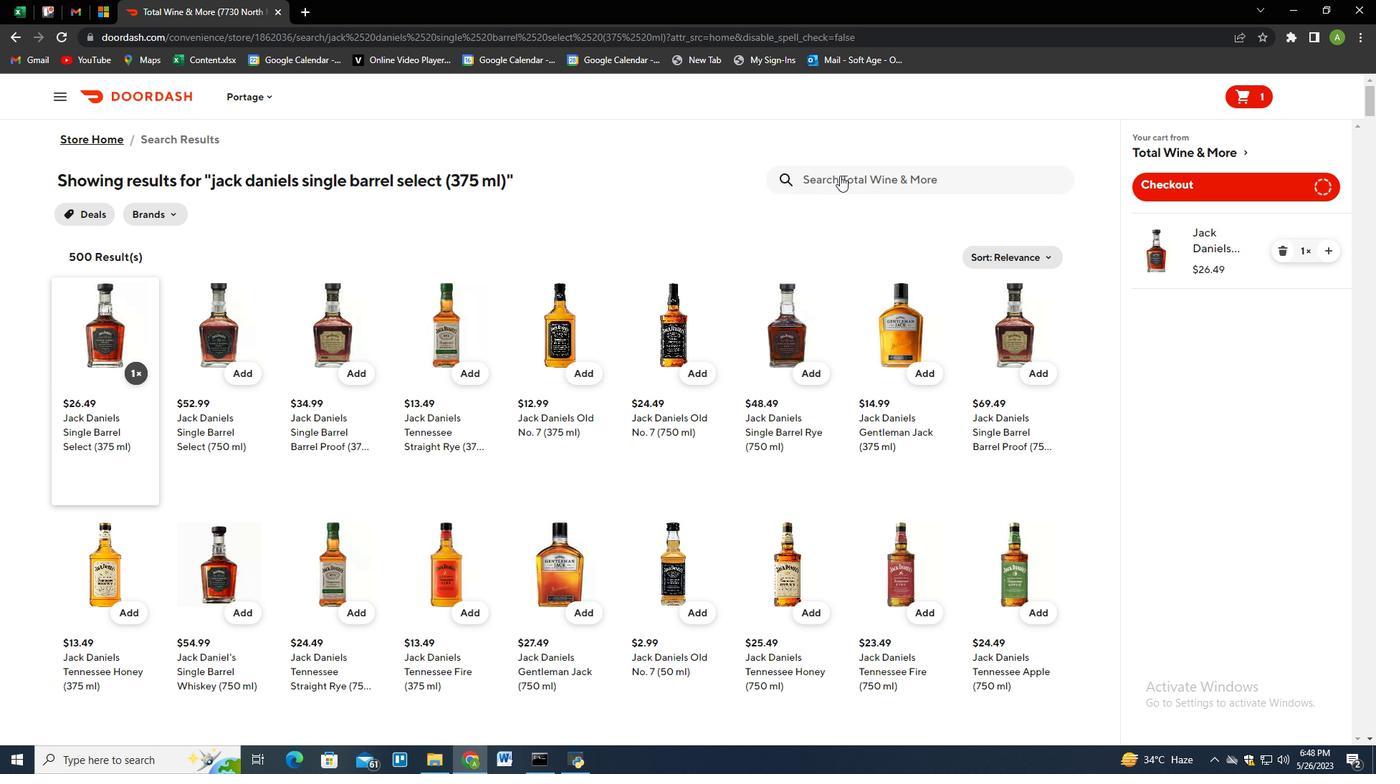 
Action: Mouse pressed left at (843, 176)
Screenshot: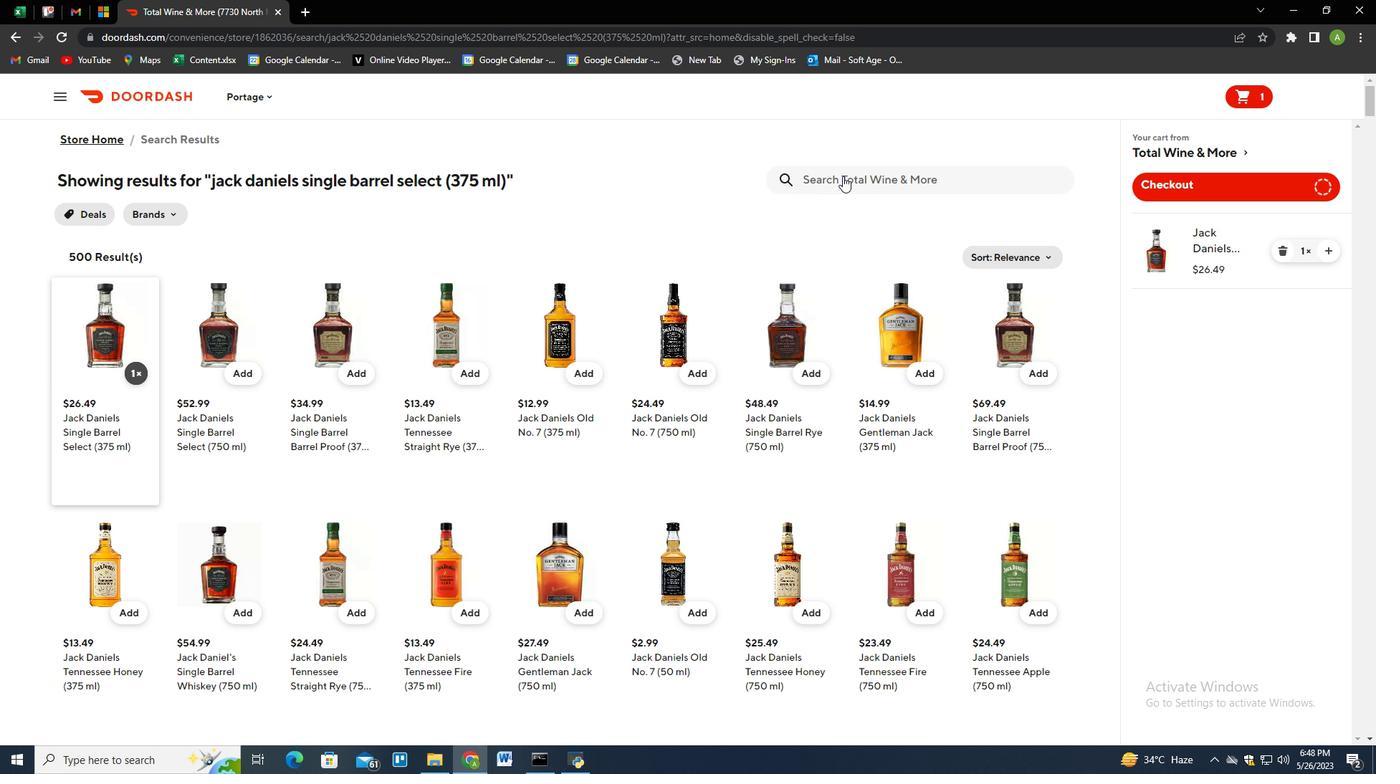 
Action: Key pressed h.k<Key.space>anderson<Key.space>peanut<Key.space>butter<Key.space>pretzels<Key.enter>
Screenshot: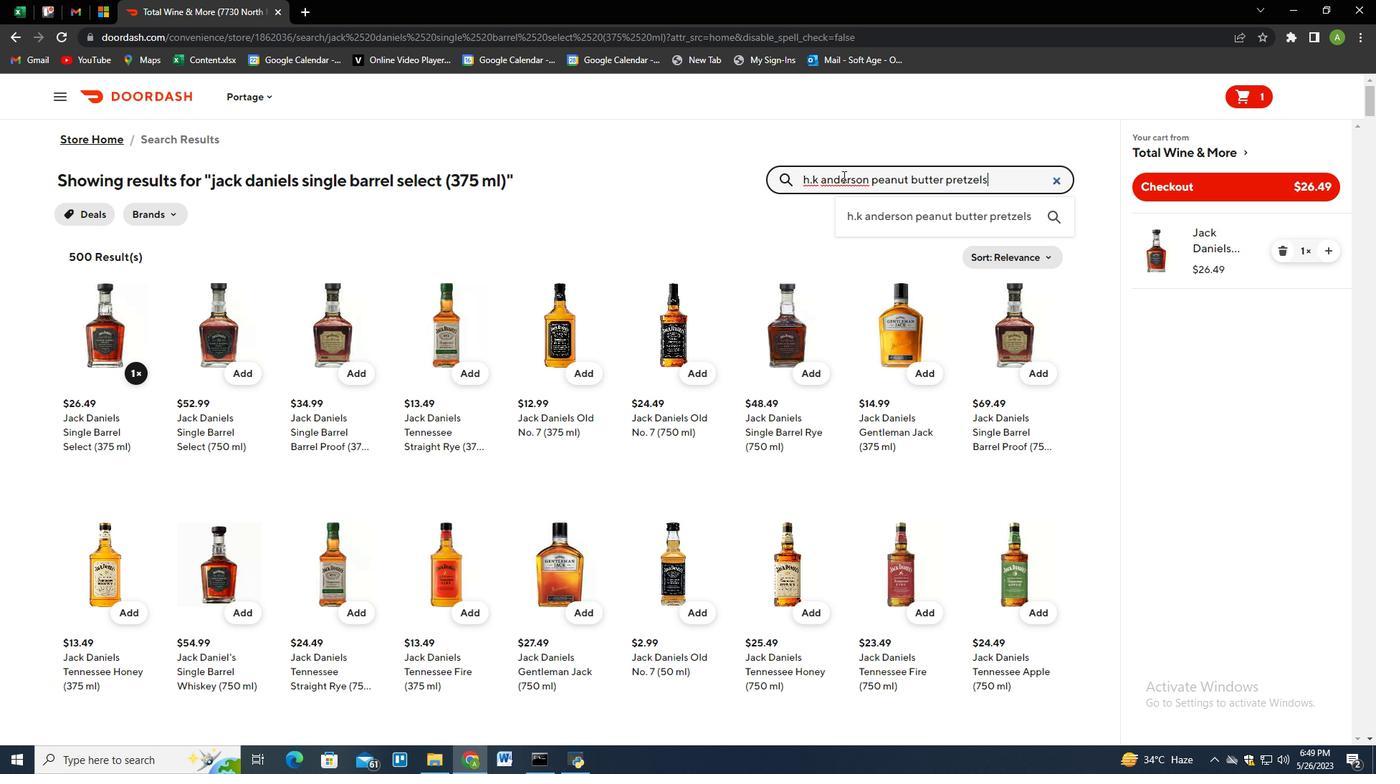 
Action: Mouse moved to (139, 377)
Screenshot: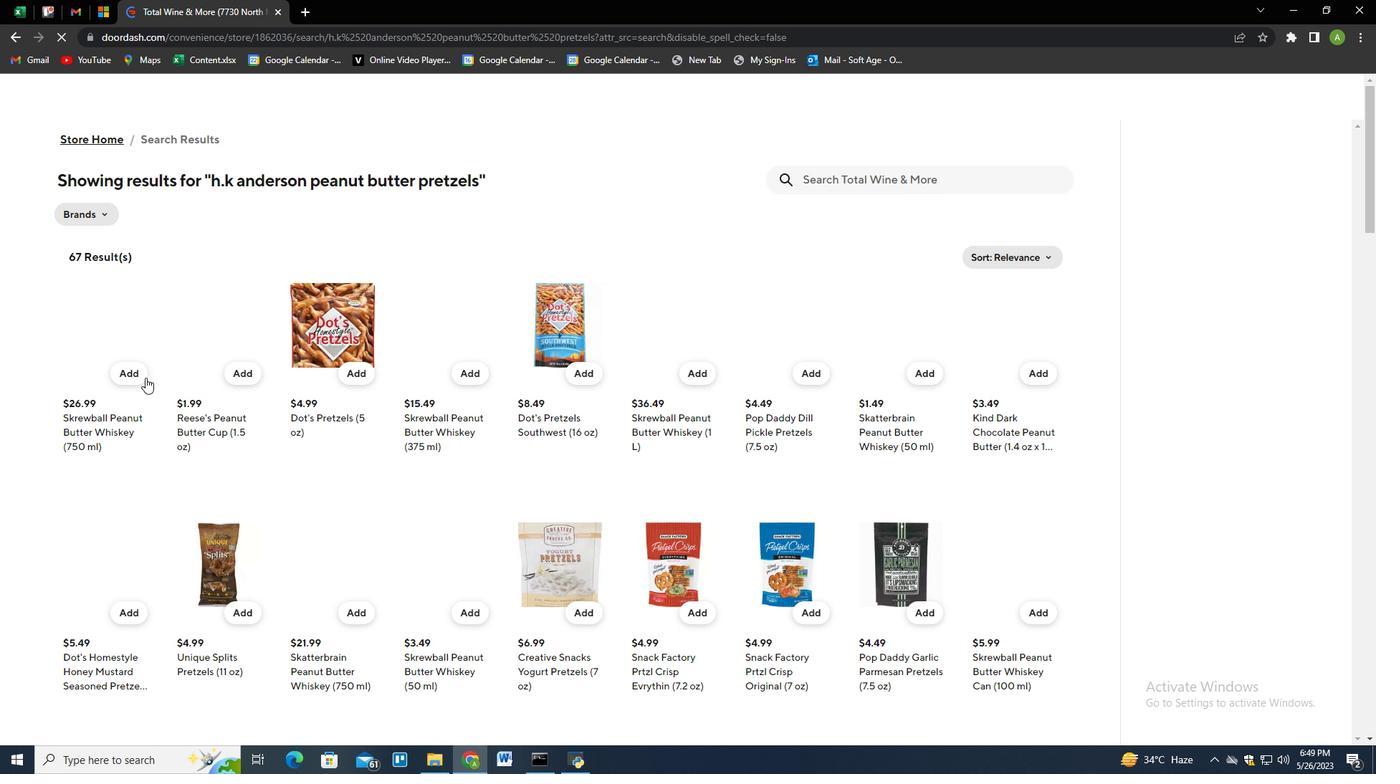 
Action: Mouse pressed left at (139, 377)
Screenshot: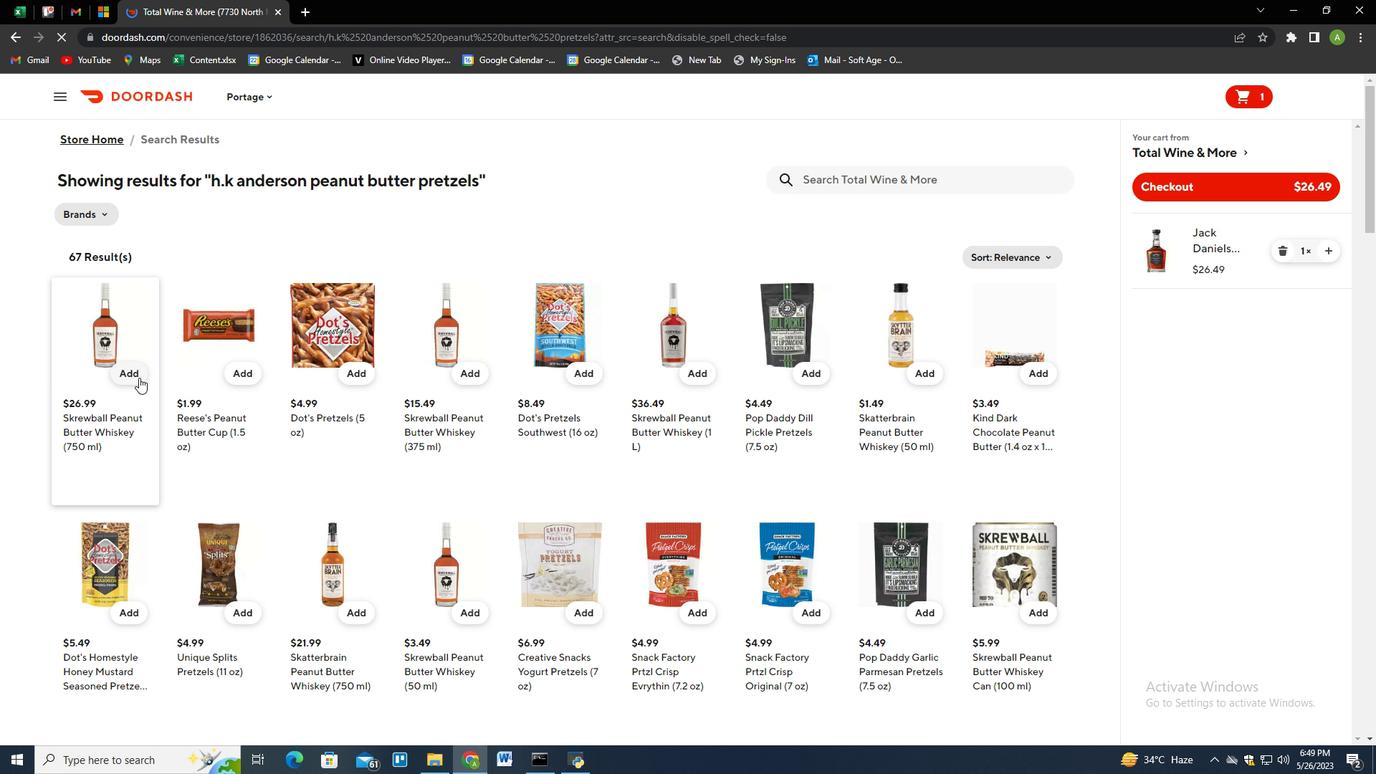 
Action: Mouse moved to (1329, 323)
Screenshot: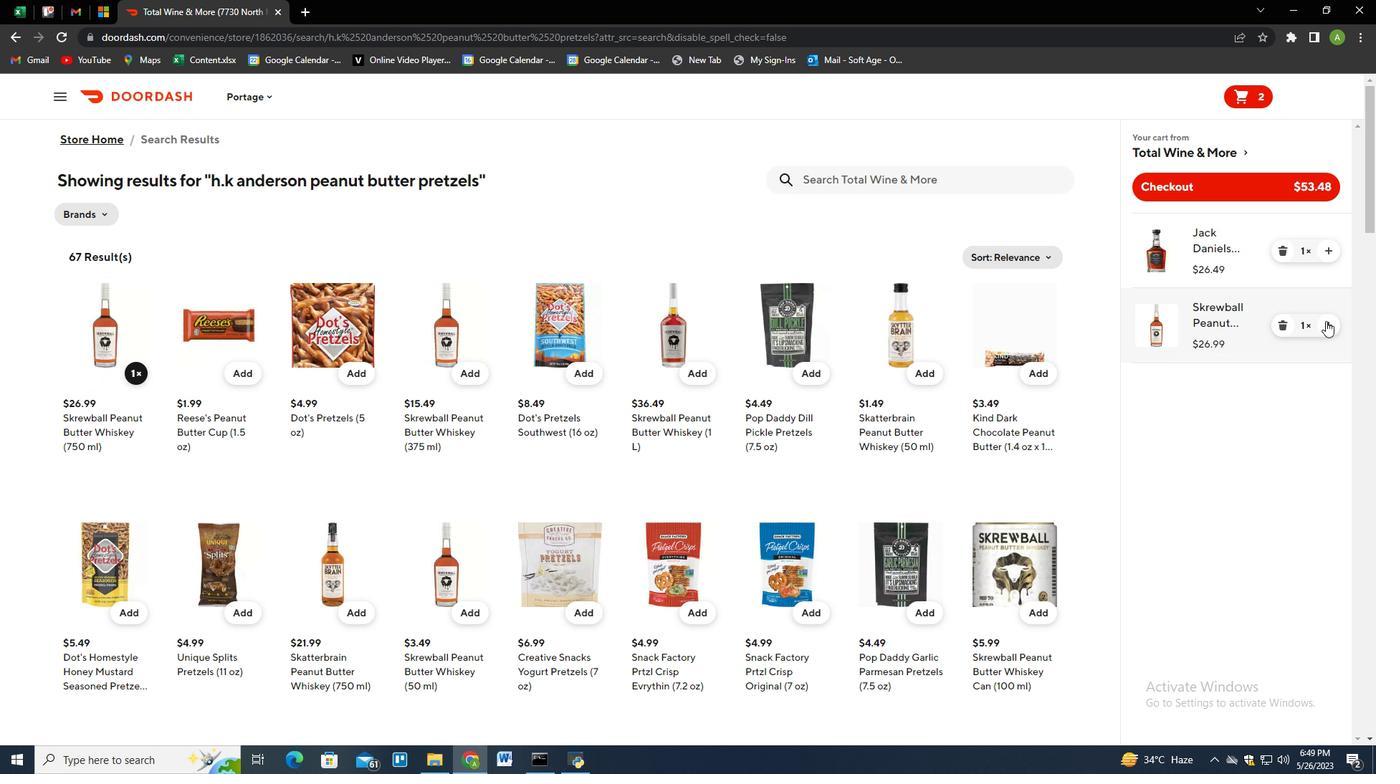 
Action: Mouse pressed left at (1329, 323)
Screenshot: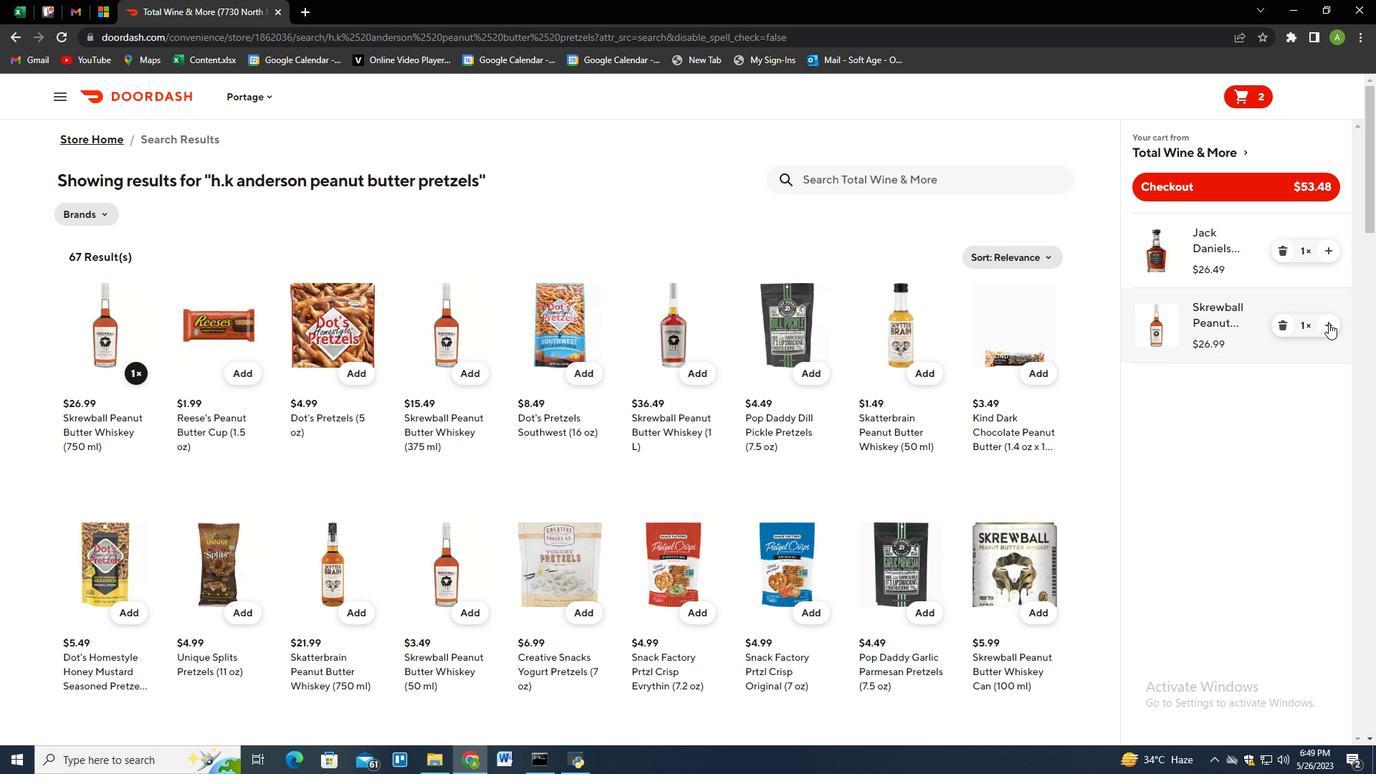 
Action: Mouse moved to (1170, 183)
Screenshot: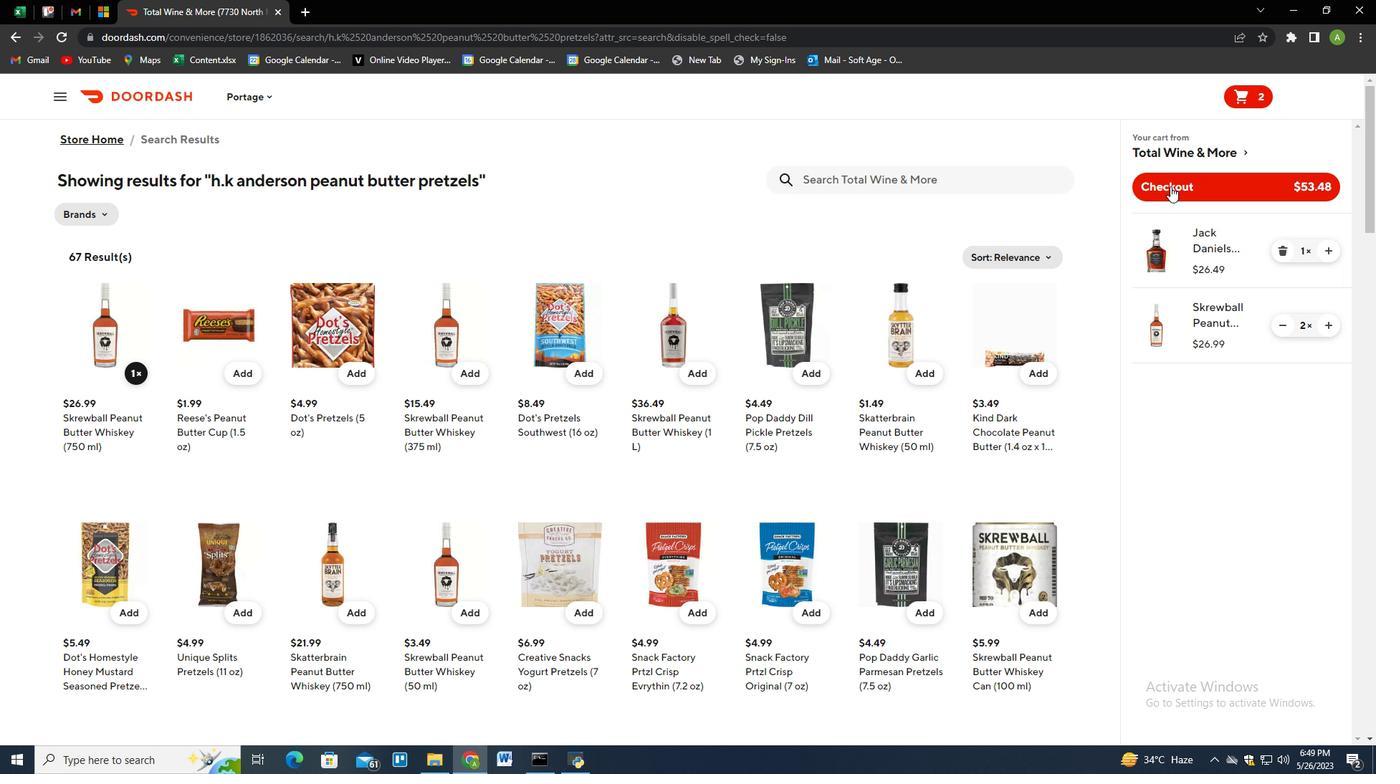 
Action: Mouse pressed left at (1170, 183)
Screenshot: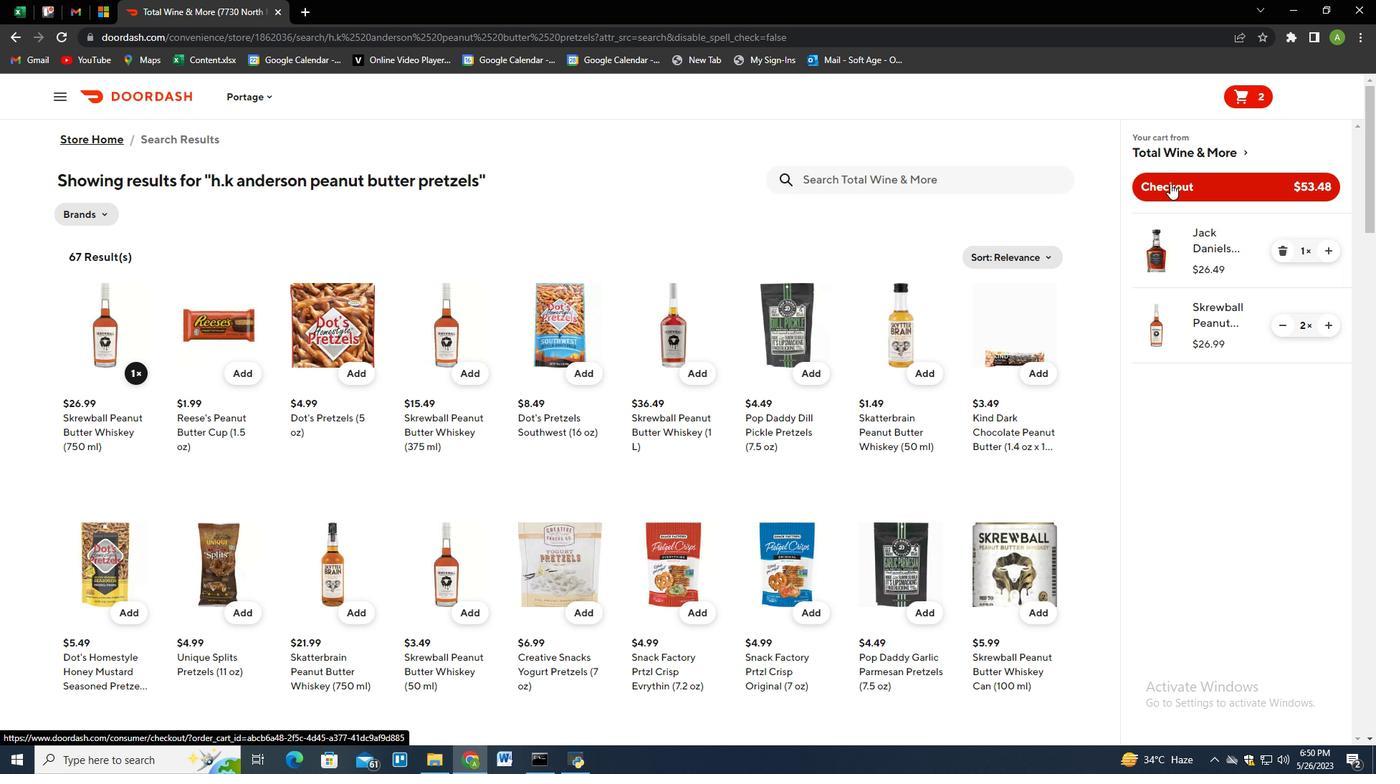 
Action: Mouse moved to (908, 204)
Screenshot: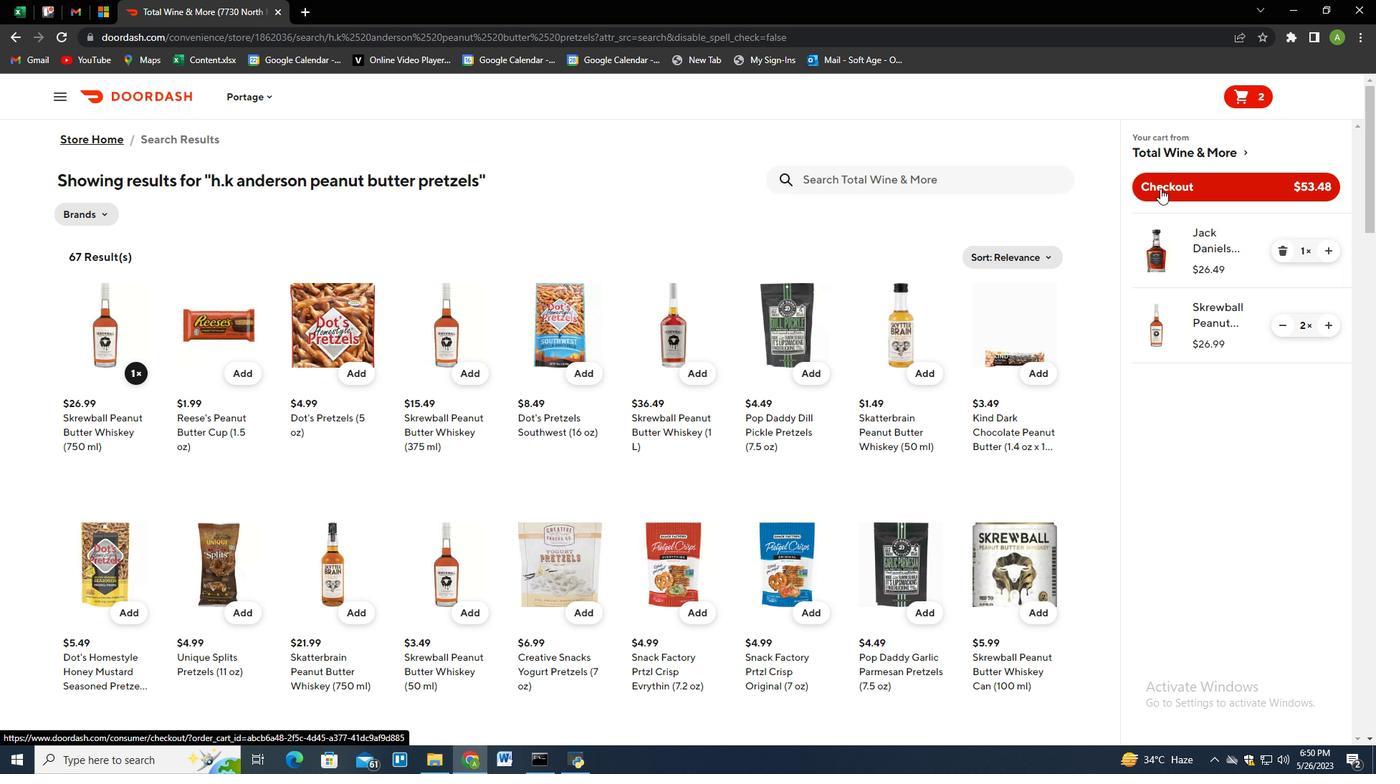 
